 Task: Find connections with filter location Turku with filter topic #entrepreneursmindsetwith filter profile language French with filter current company Bank of Baroda with filter school Sheshadripuram Arts, Science & Commerce College, Sheshadripuram , Bangalore-20 with filter industry Insurance Agencies and Brokerages with filter service category Graphic Design with filter keywords title Sound Engineer
Action: Mouse moved to (263, 206)
Screenshot: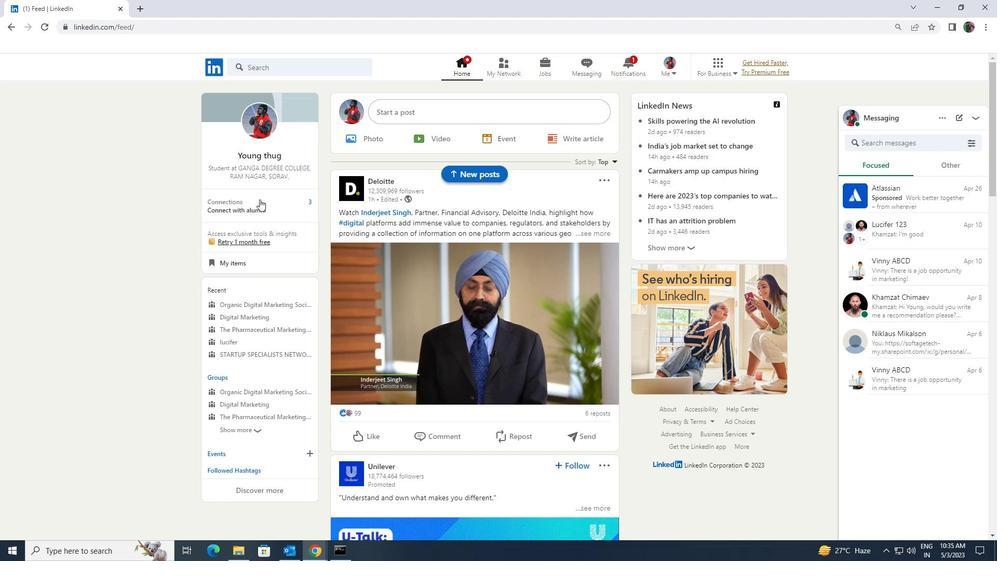 
Action: Mouse pressed left at (263, 206)
Screenshot: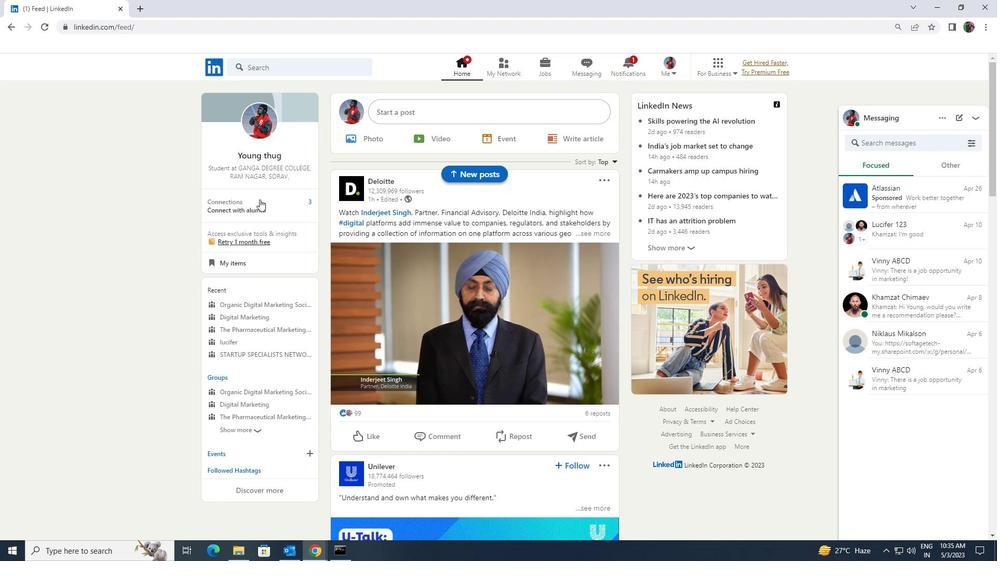 
Action: Mouse moved to (284, 120)
Screenshot: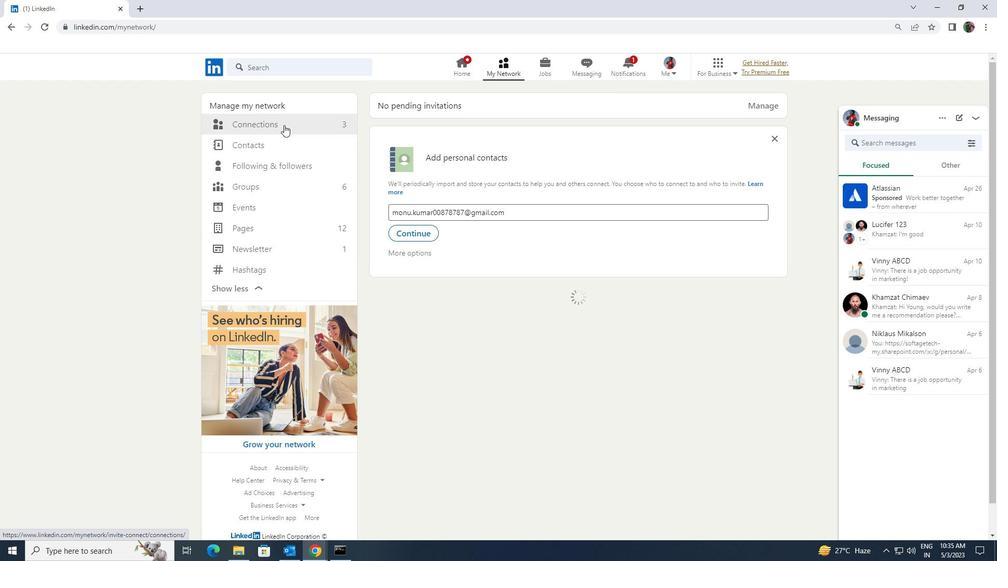 
Action: Mouse pressed left at (284, 120)
Screenshot: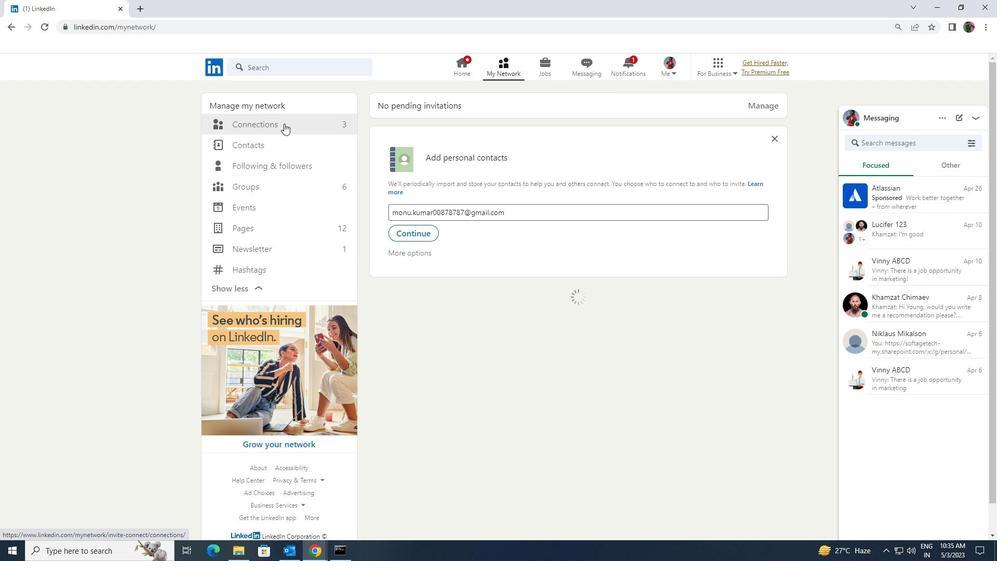 
Action: Mouse moved to (583, 126)
Screenshot: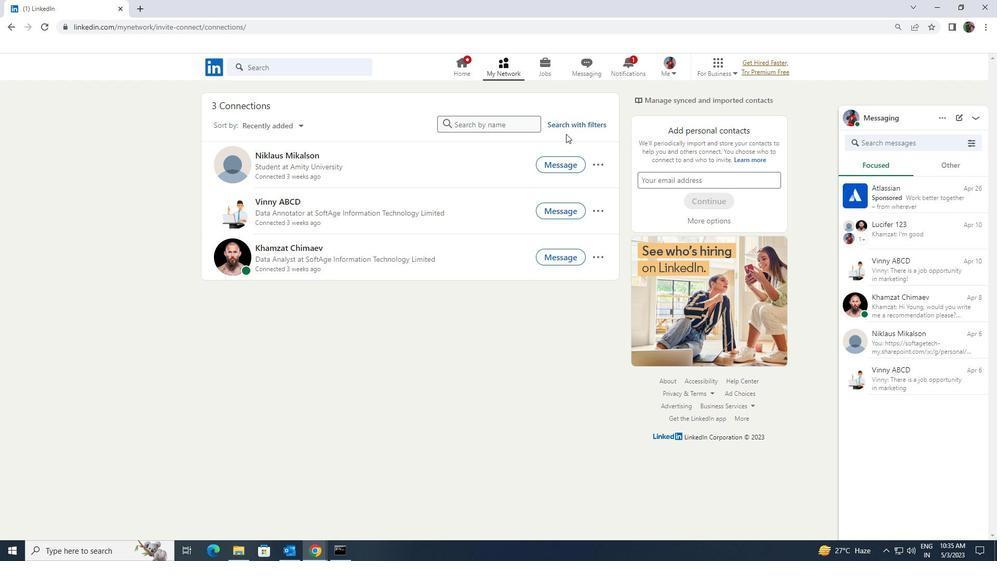 
Action: Mouse pressed left at (583, 126)
Screenshot: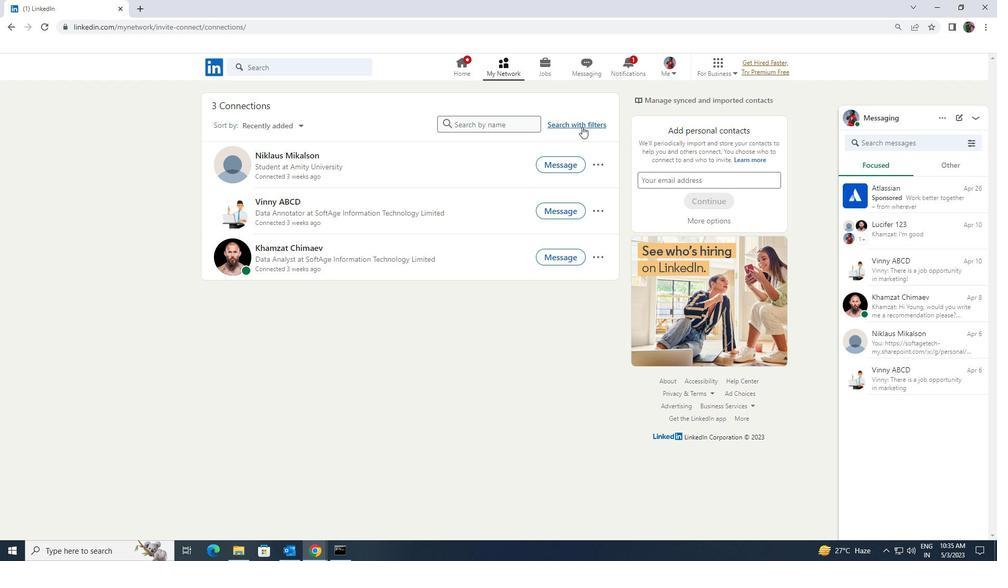 
Action: Mouse moved to (535, 95)
Screenshot: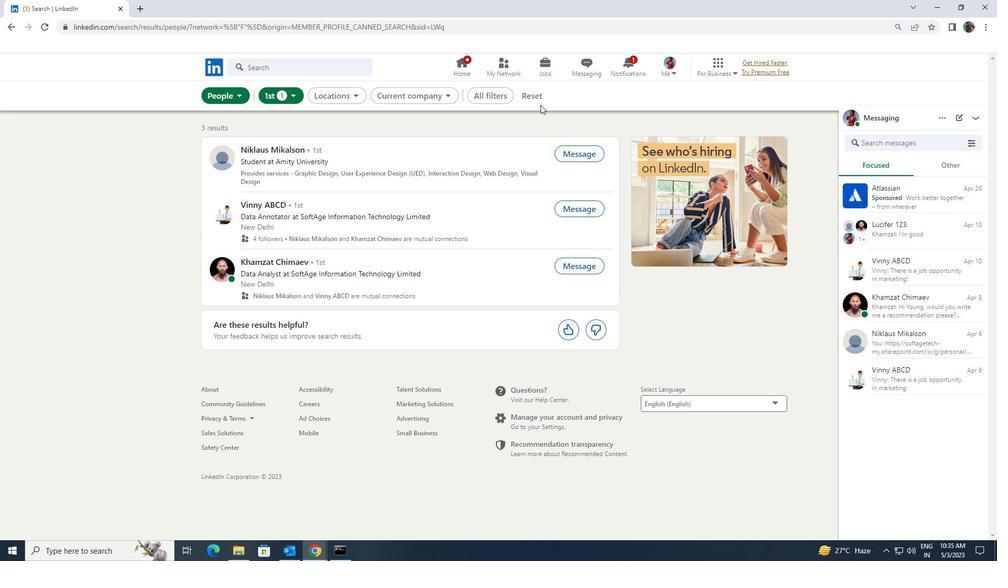 
Action: Mouse pressed left at (535, 95)
Screenshot: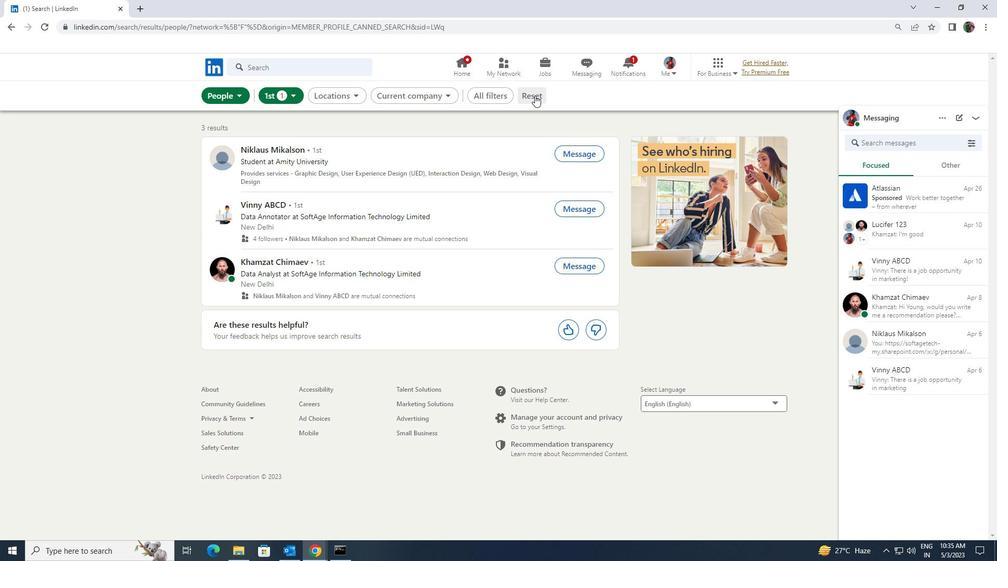 
Action: Mouse moved to (509, 98)
Screenshot: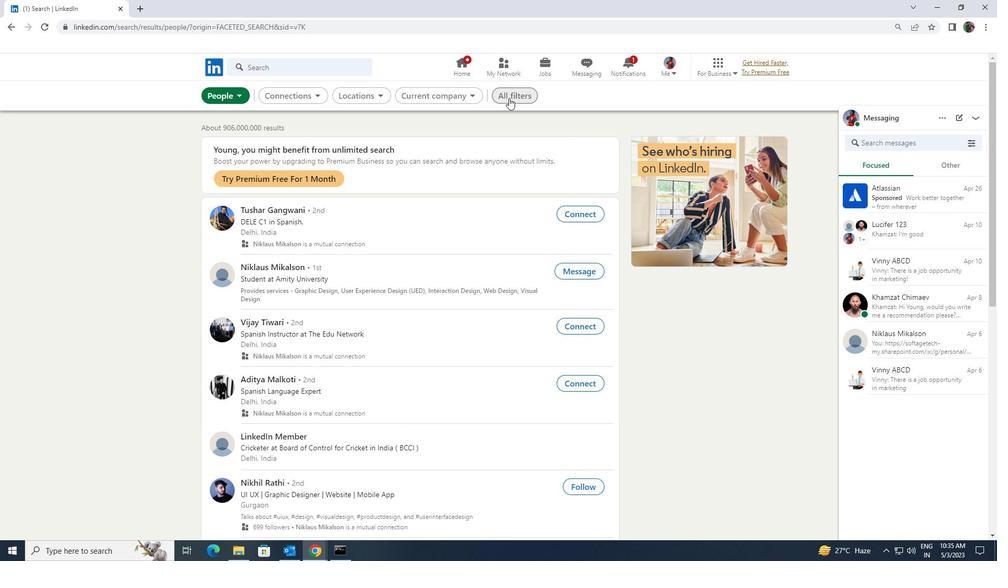 
Action: Mouse pressed left at (509, 98)
Screenshot: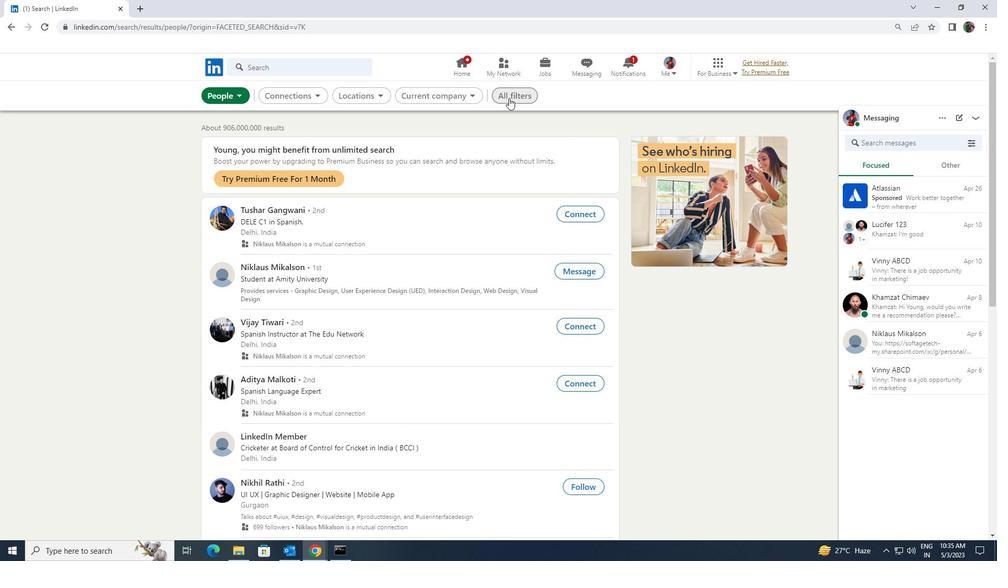 
Action: Mouse moved to (858, 402)
Screenshot: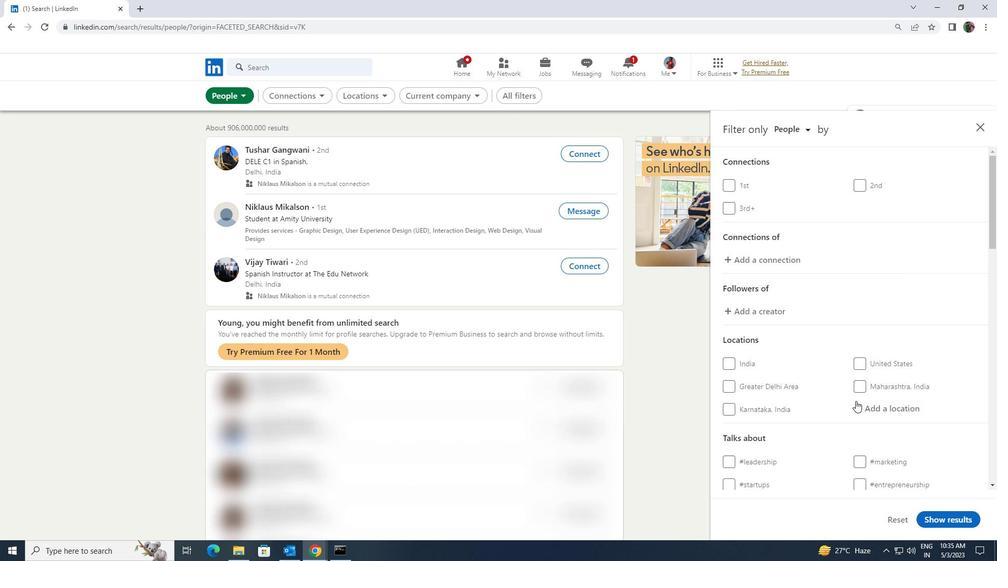 
Action: Mouse pressed left at (858, 402)
Screenshot: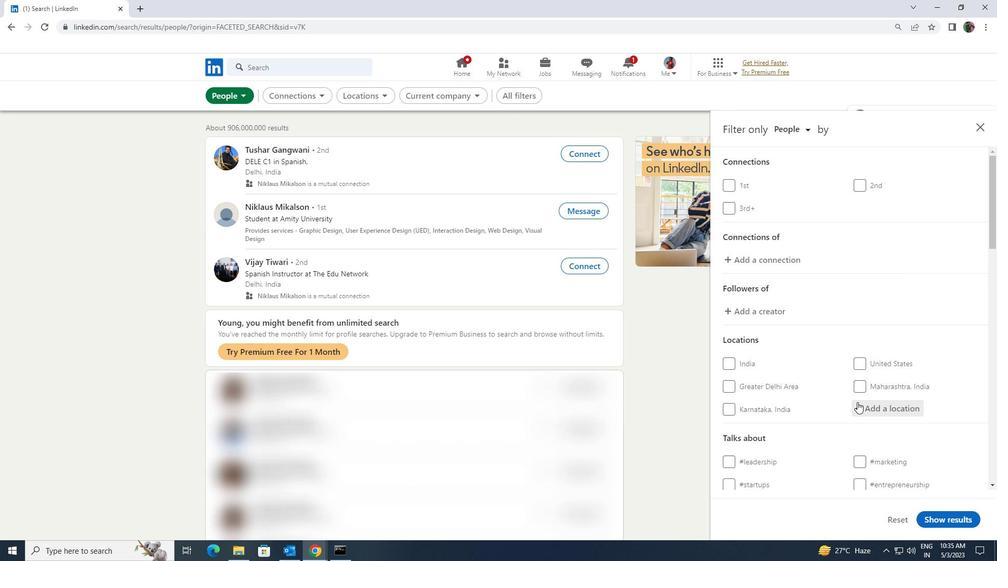 
Action: Key pressed <Key.shift>TURKU
Screenshot: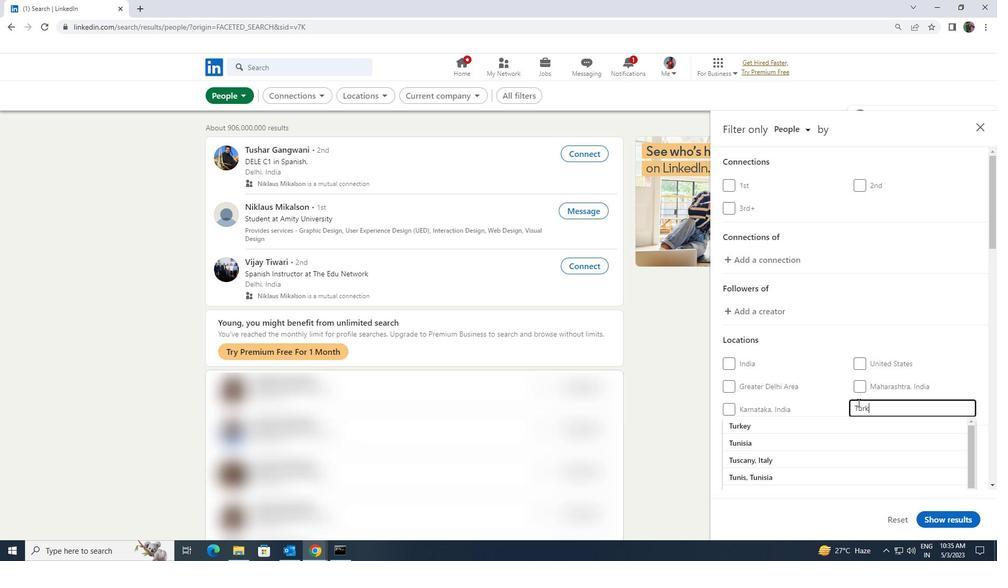 
Action: Mouse moved to (848, 425)
Screenshot: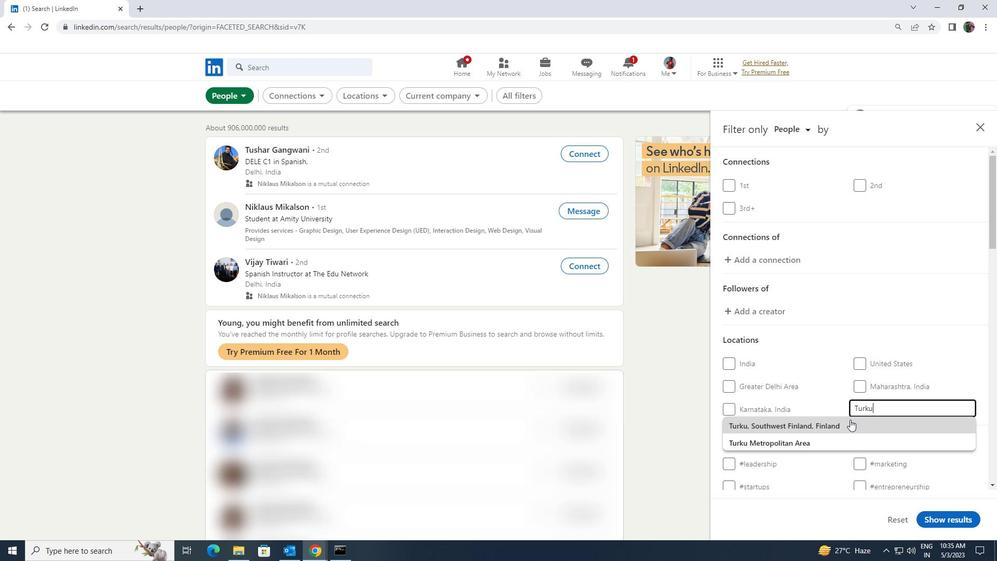 
Action: Mouse pressed left at (848, 425)
Screenshot: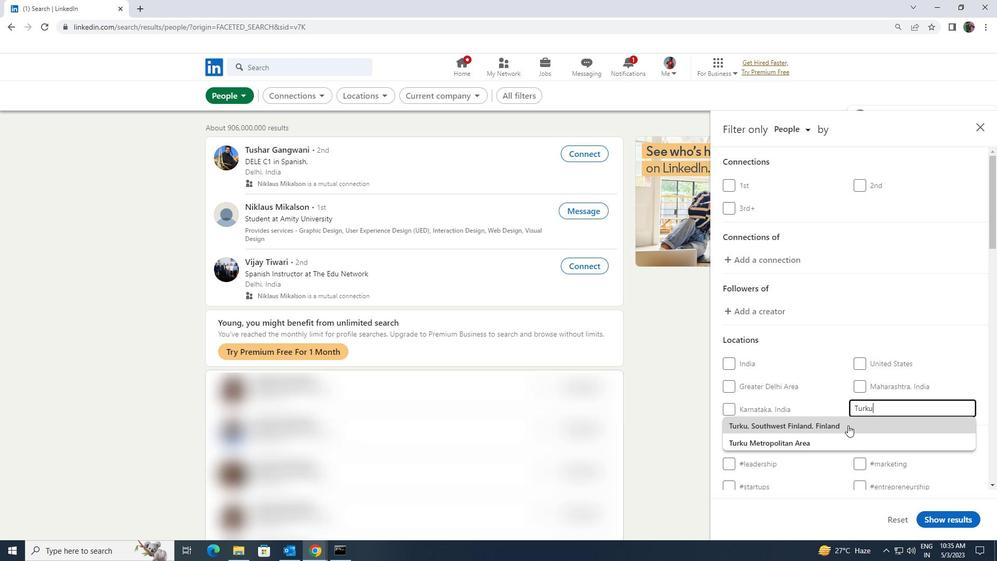
Action: Mouse scrolled (848, 425) with delta (0, 0)
Screenshot: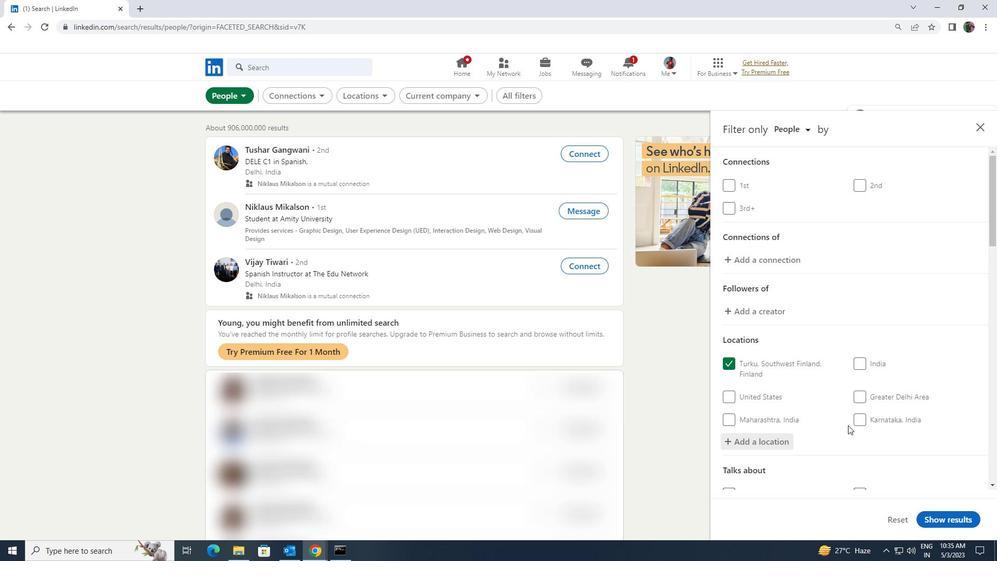 
Action: Mouse moved to (848, 426)
Screenshot: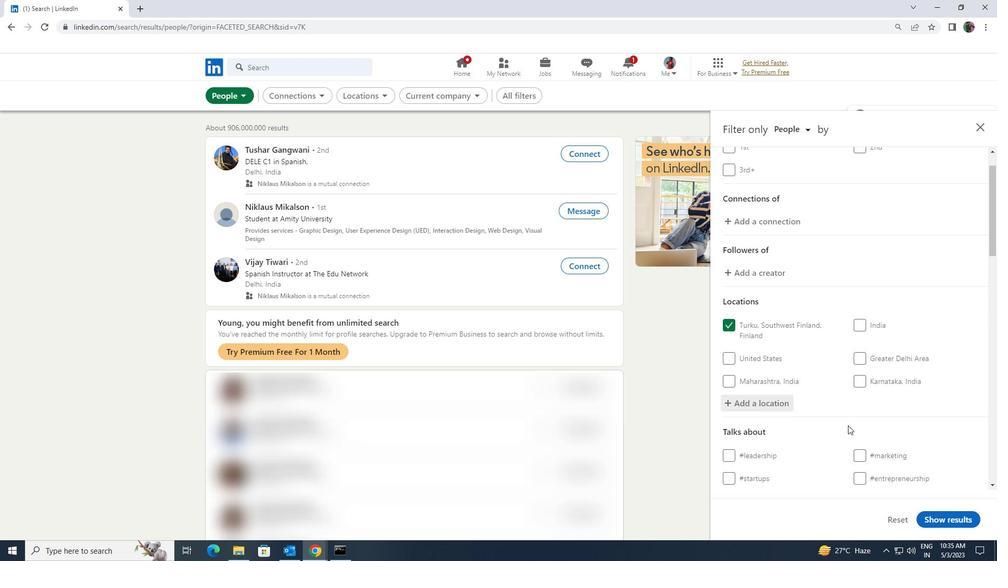 
Action: Mouse scrolled (848, 425) with delta (0, 0)
Screenshot: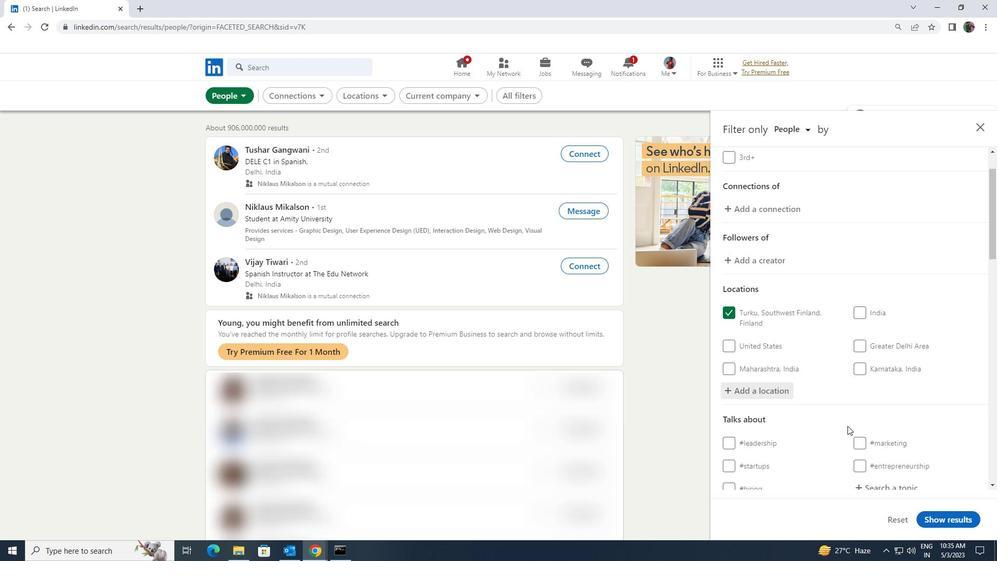 
Action: Mouse moved to (856, 431)
Screenshot: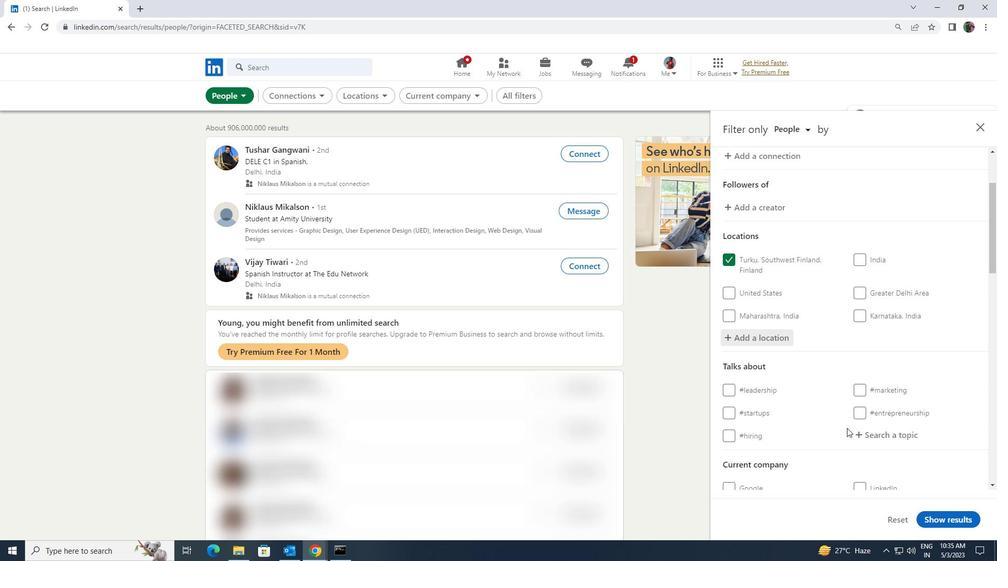 
Action: Mouse pressed left at (856, 431)
Screenshot: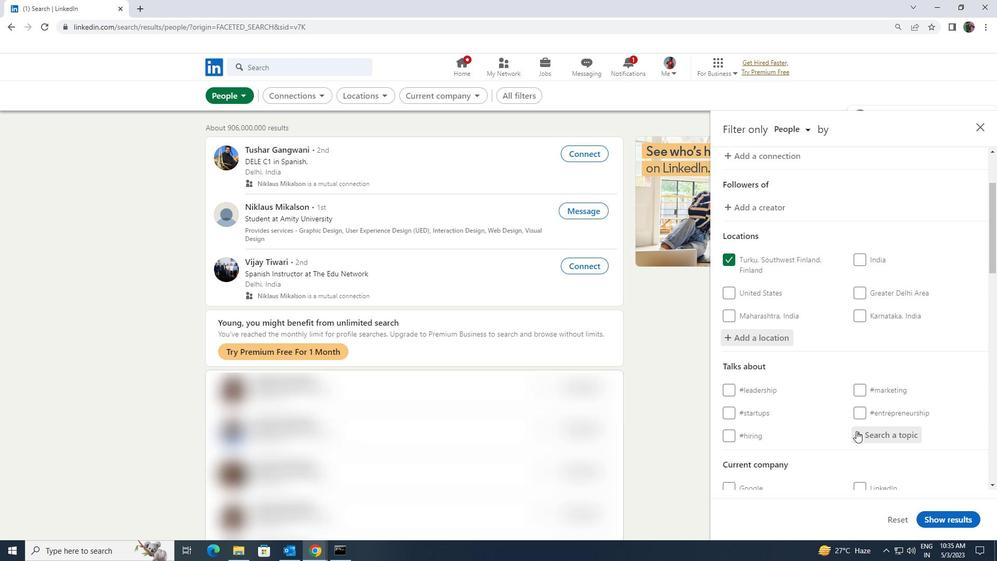 
Action: Mouse moved to (853, 434)
Screenshot: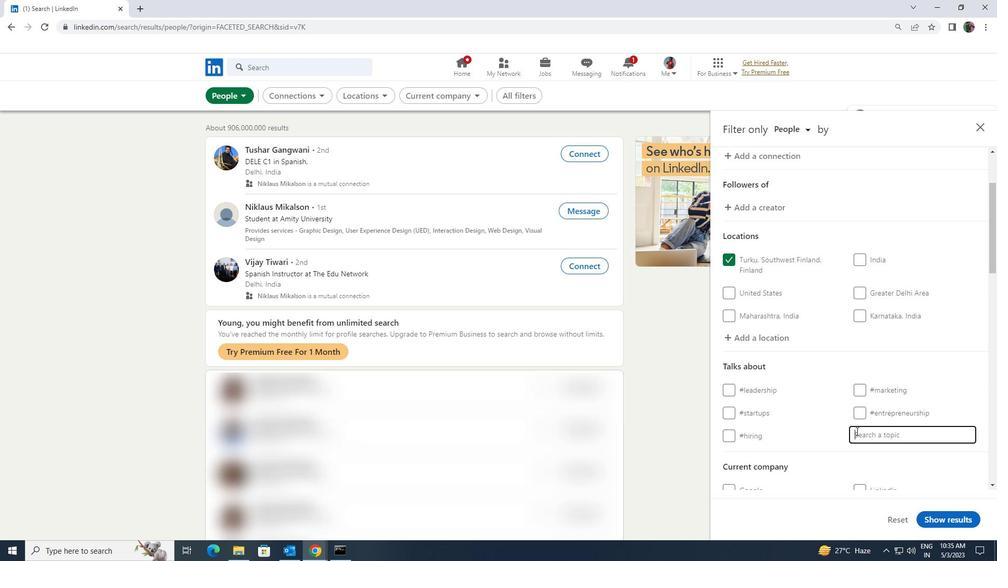 
Action: Key pressed <Key.shift><Key.shift><Key.shift><Key.shift><Key.shift><Key.shift><Key.shift><Key.shift><Key.shift><Key.shift><Key.shift><Key.shift><Key.shift><Key.shift><Key.shift>ENTERP
Screenshot: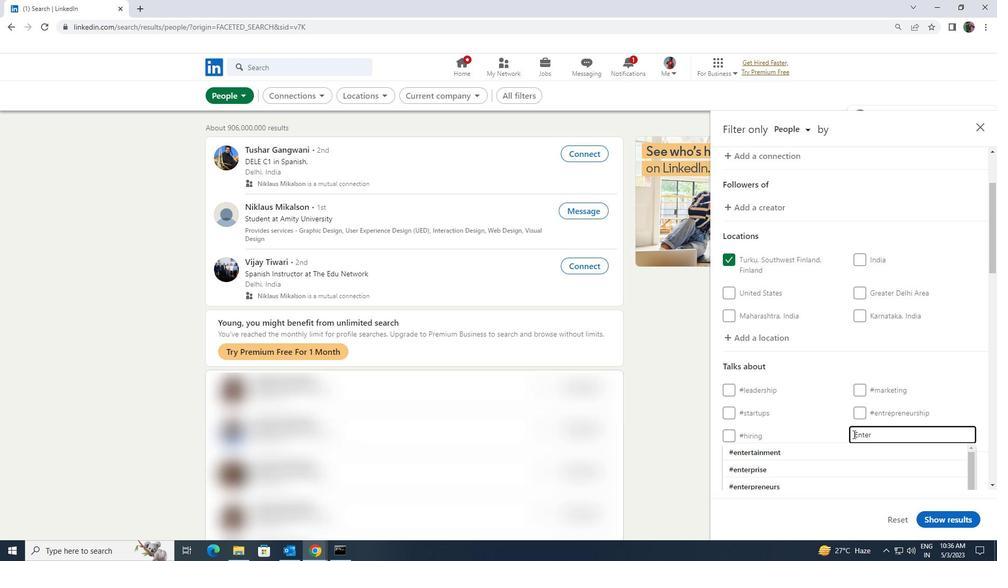 
Action: Mouse moved to (840, 464)
Screenshot: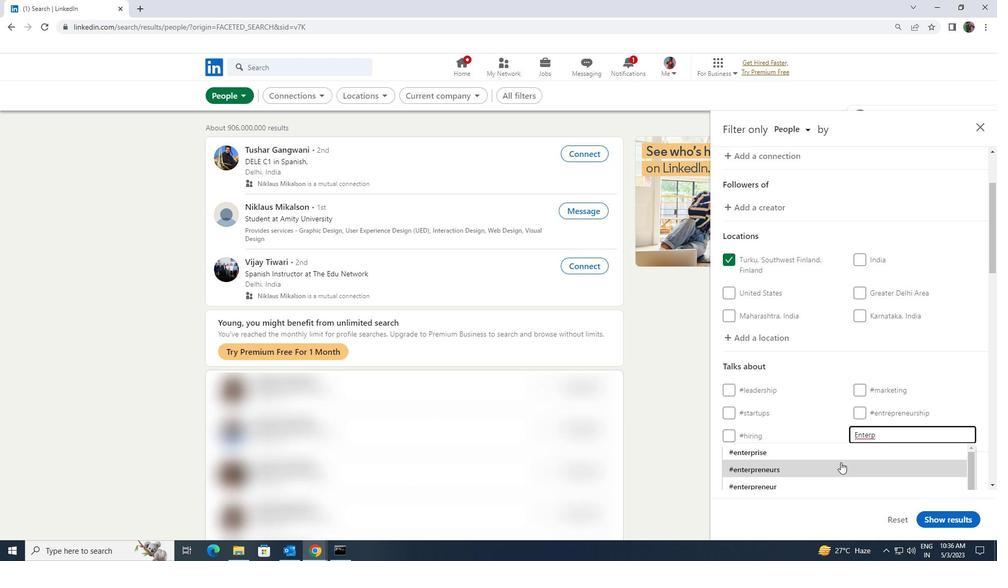 
Action: Mouse pressed left at (840, 464)
Screenshot: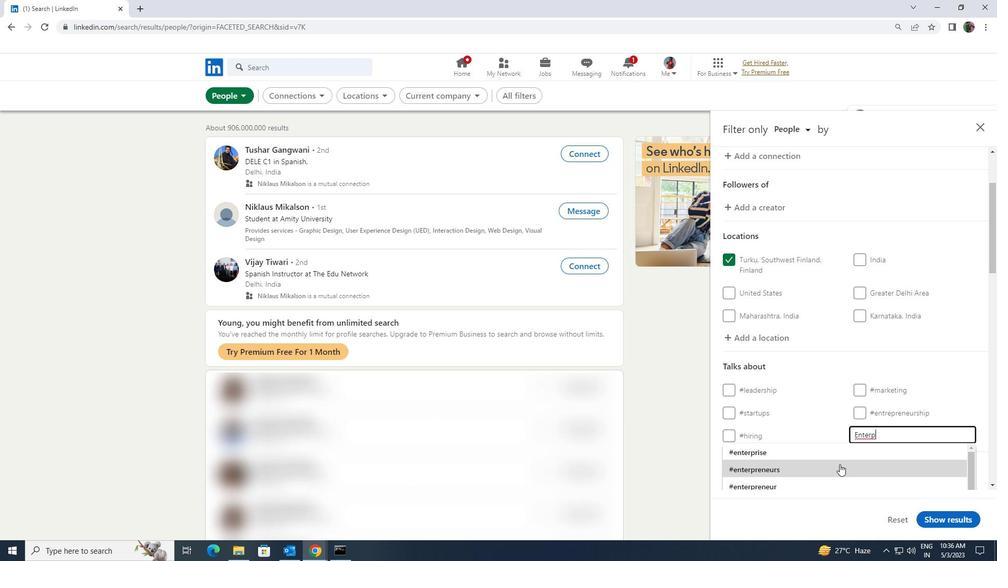 
Action: Mouse moved to (823, 475)
Screenshot: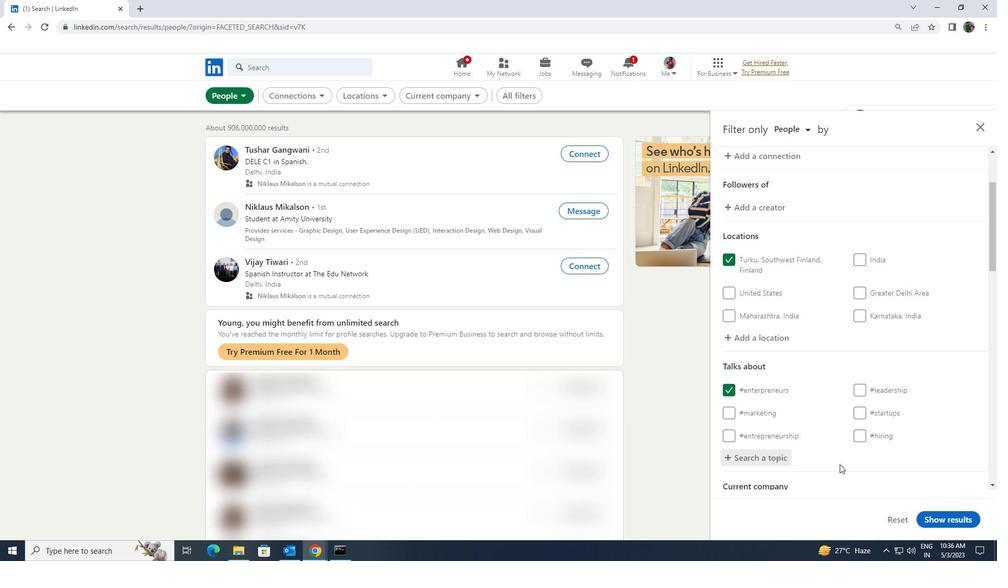 
Action: Mouse scrolled (823, 474) with delta (0, 0)
Screenshot: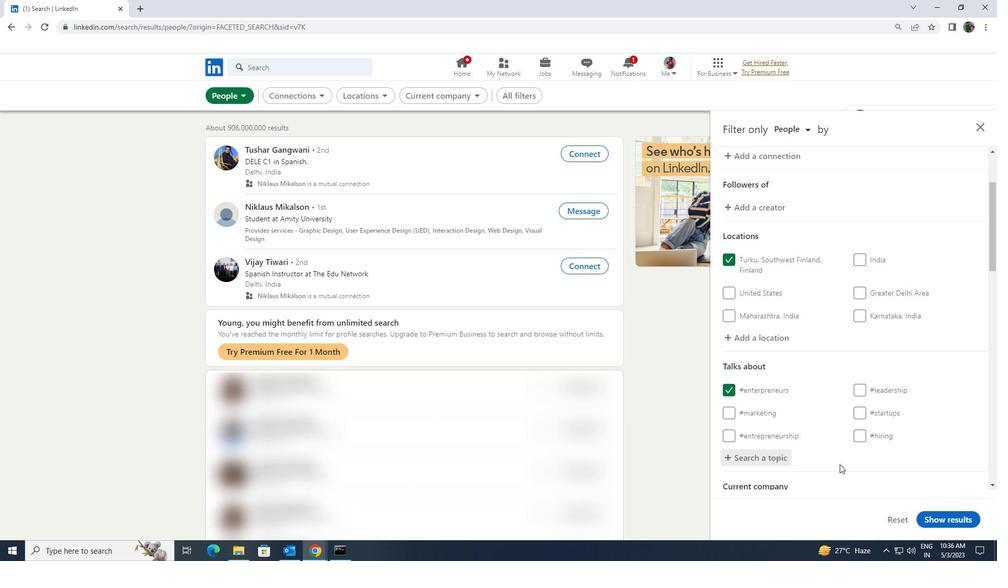 
Action: Mouse scrolled (823, 474) with delta (0, 0)
Screenshot: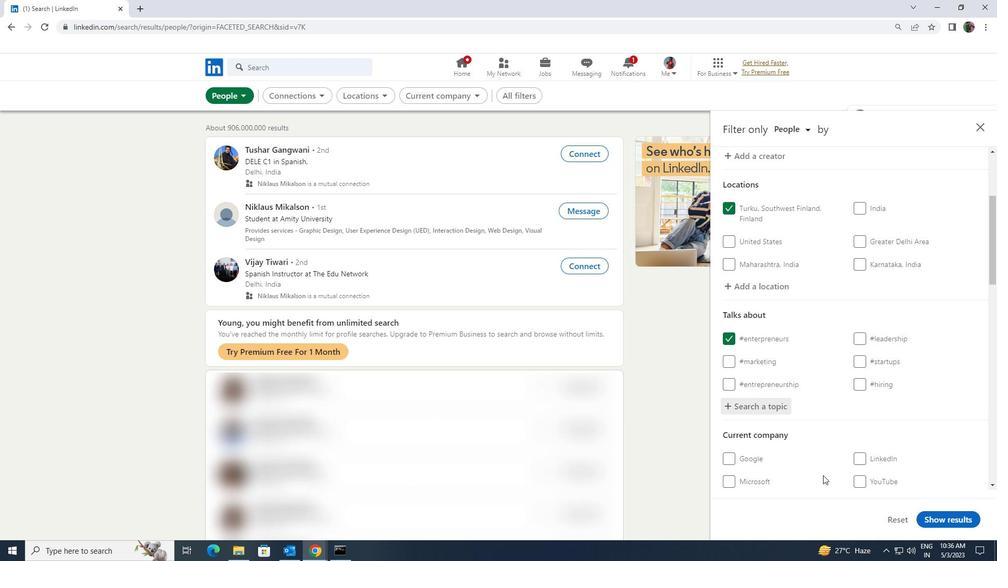 
Action: Mouse moved to (830, 471)
Screenshot: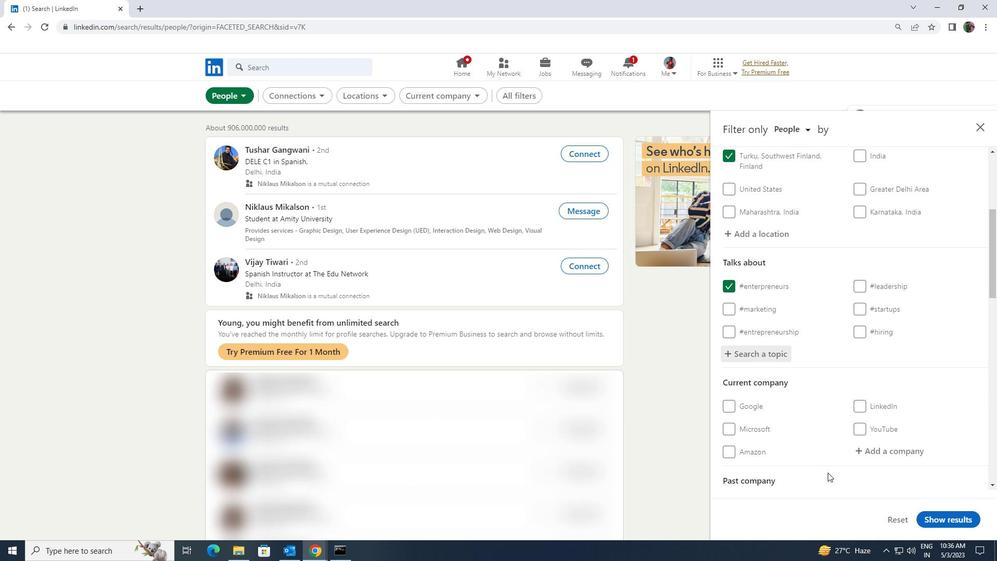 
Action: Mouse scrolled (830, 470) with delta (0, 0)
Screenshot: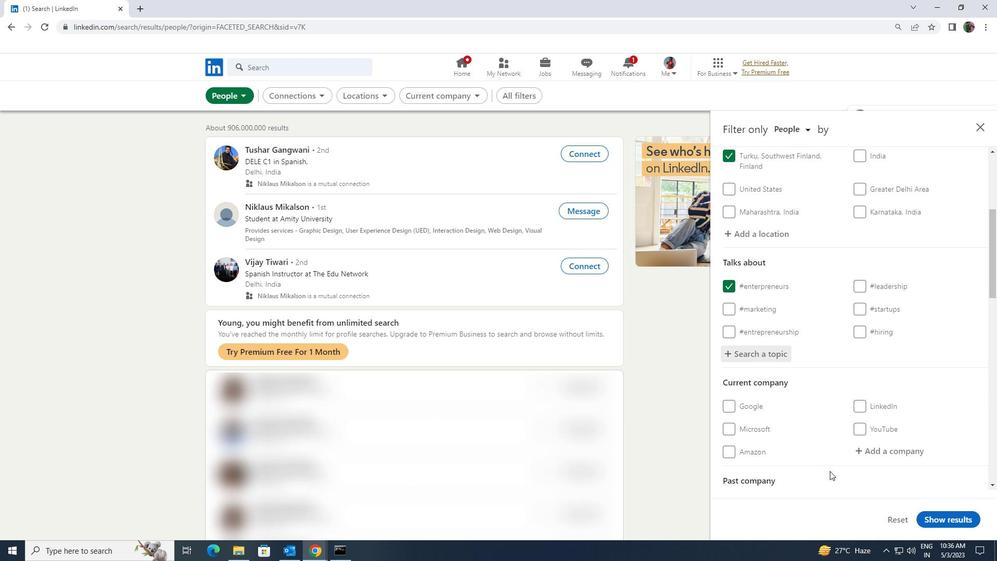 
Action: Mouse scrolled (830, 470) with delta (0, 0)
Screenshot: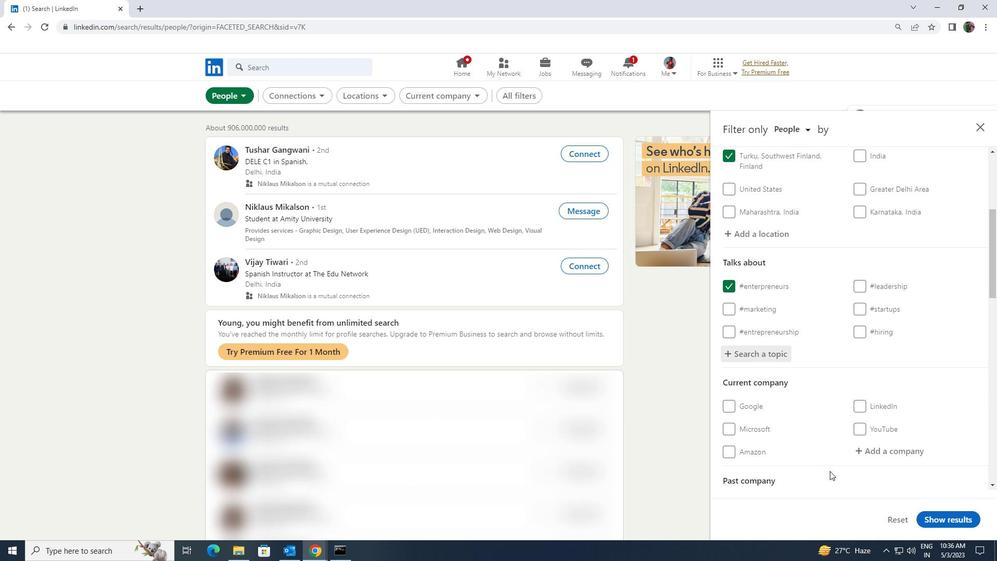 
Action: Mouse scrolled (830, 470) with delta (0, 0)
Screenshot: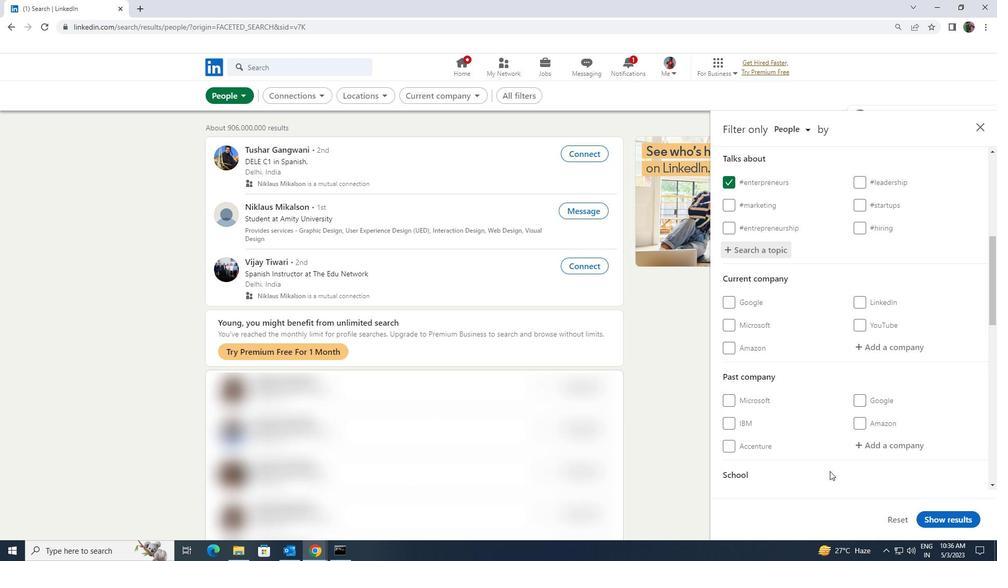 
Action: Mouse scrolled (830, 470) with delta (0, 0)
Screenshot: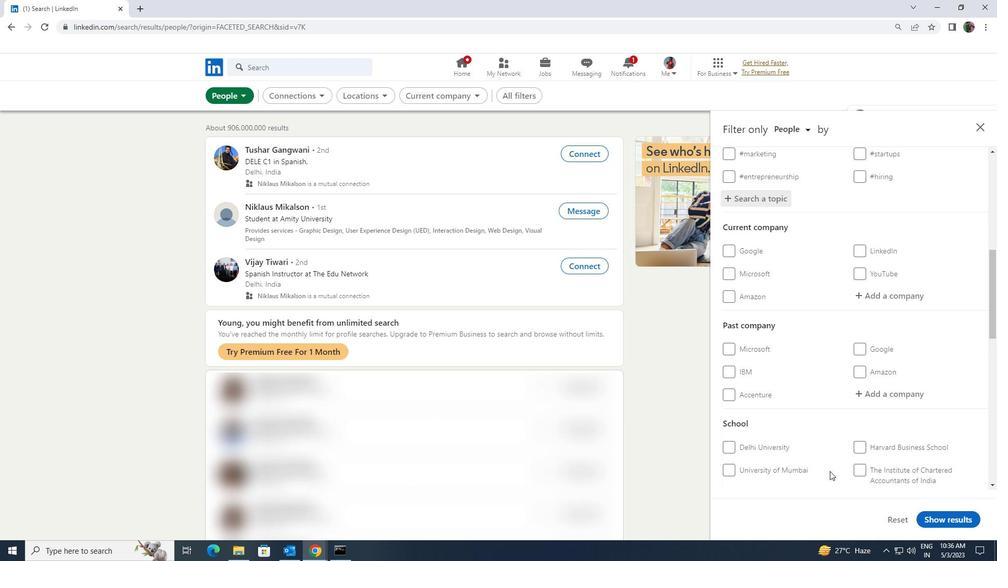 
Action: Mouse scrolled (830, 470) with delta (0, 0)
Screenshot: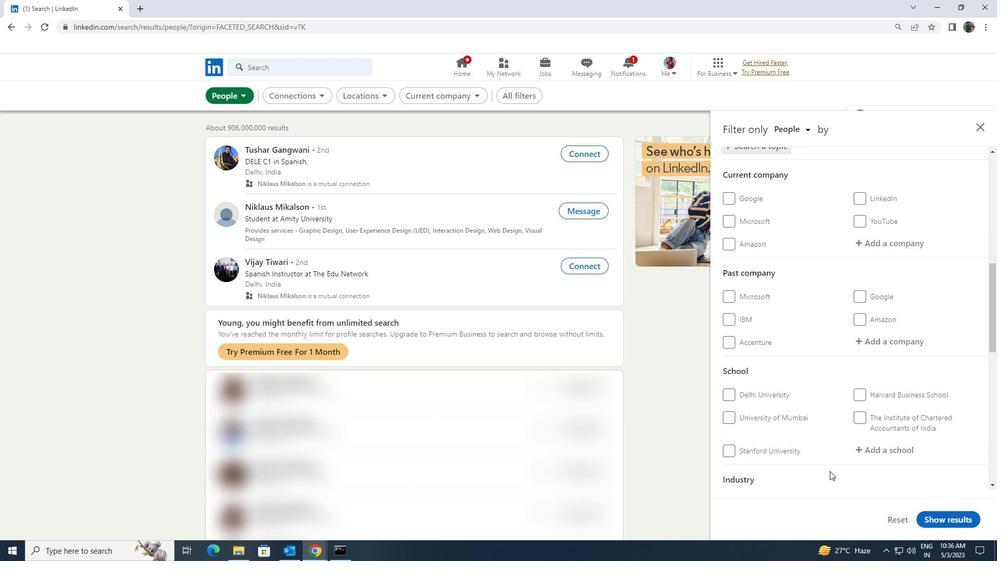 
Action: Mouse scrolled (830, 470) with delta (0, 0)
Screenshot: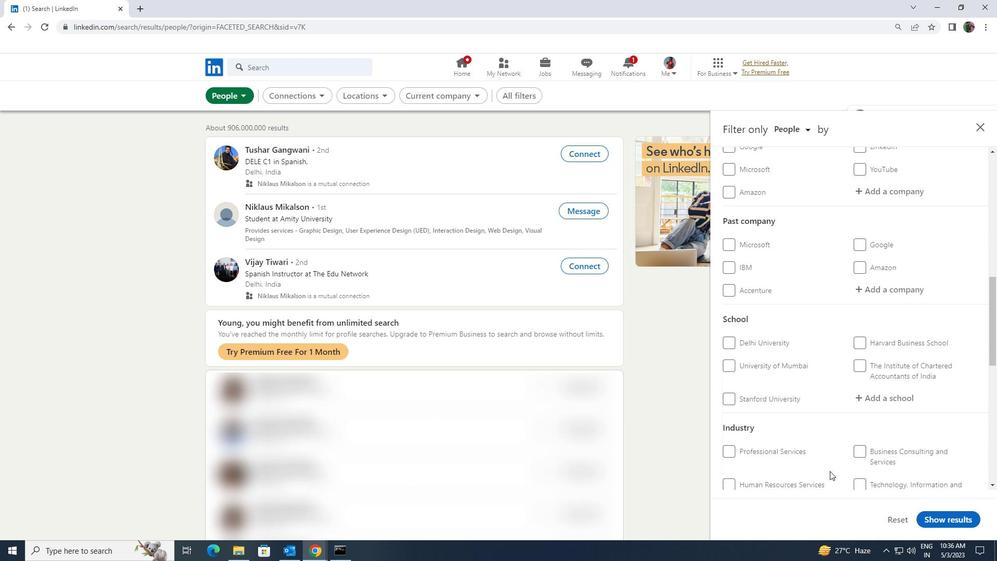 
Action: Mouse scrolled (830, 470) with delta (0, 0)
Screenshot: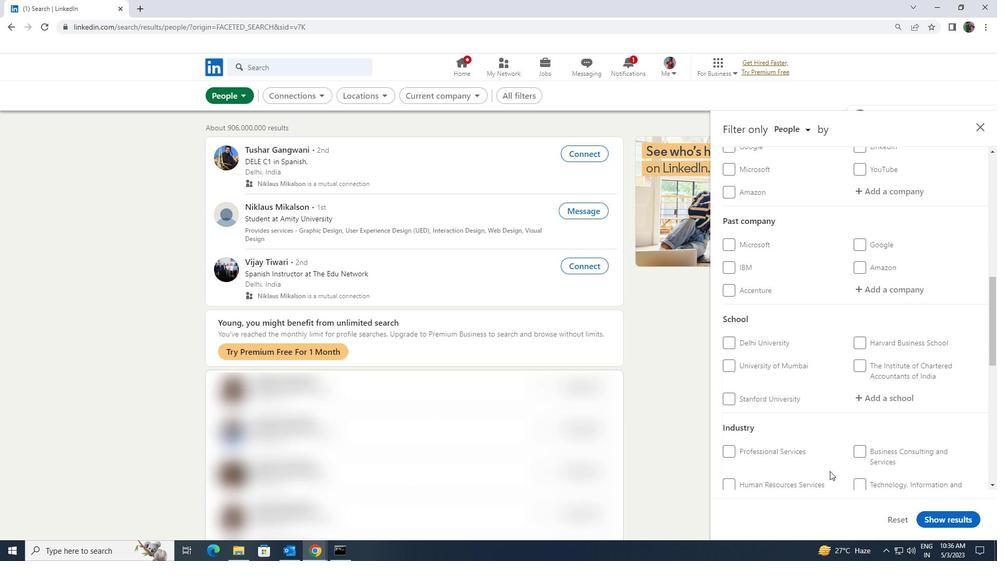 
Action: Mouse scrolled (830, 470) with delta (0, 0)
Screenshot: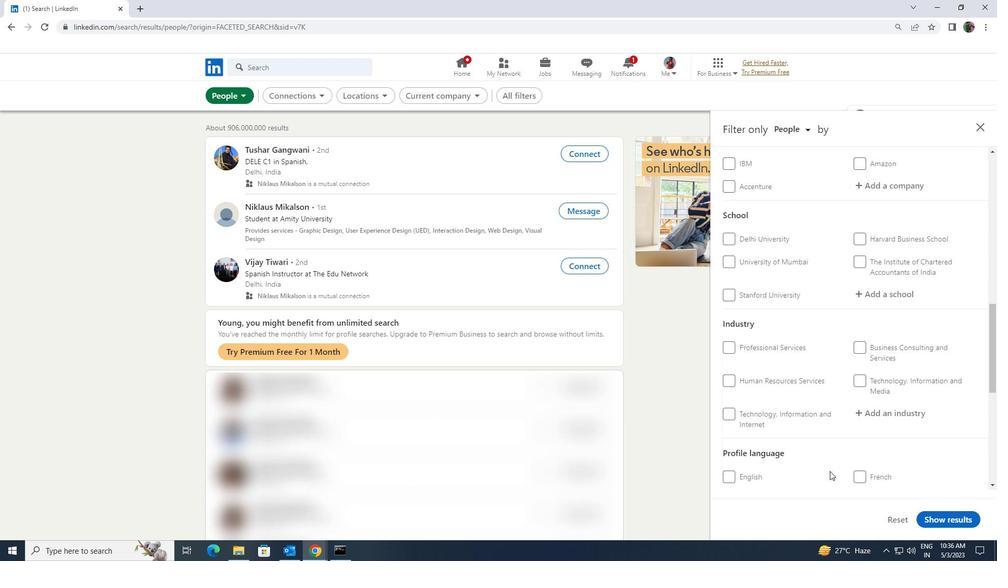 
Action: Mouse scrolled (830, 470) with delta (0, 0)
Screenshot: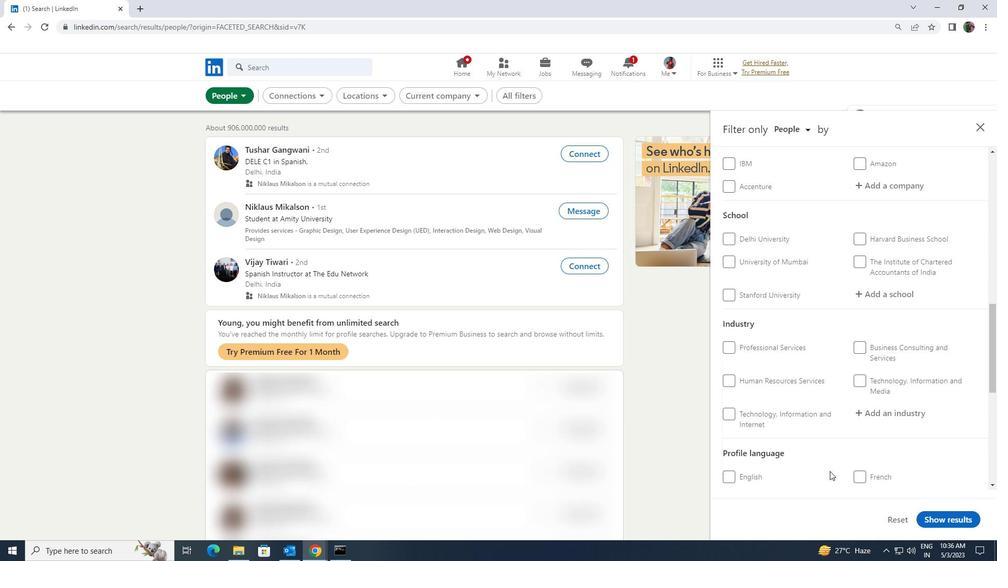 
Action: Mouse moved to (861, 378)
Screenshot: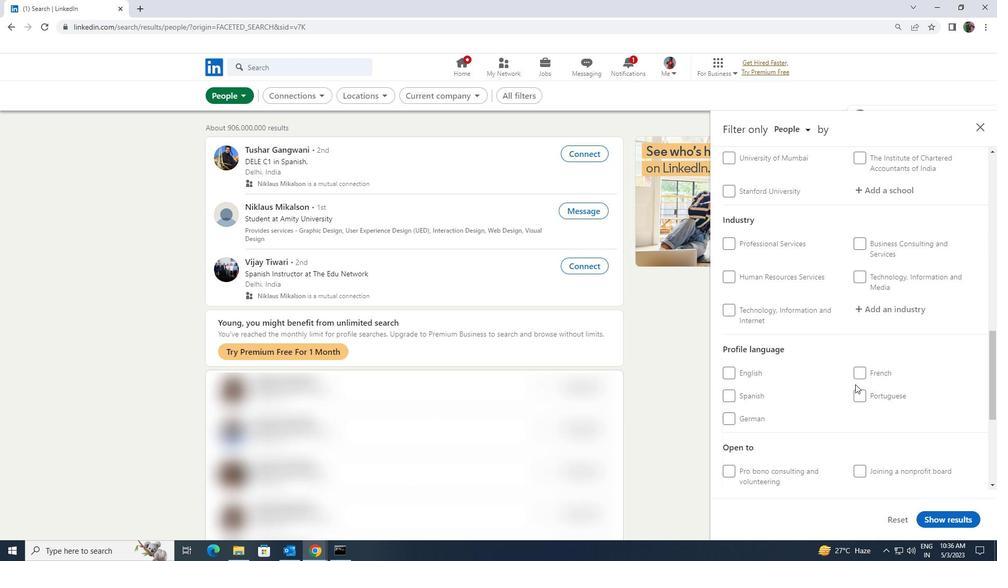 
Action: Mouse pressed left at (861, 378)
Screenshot: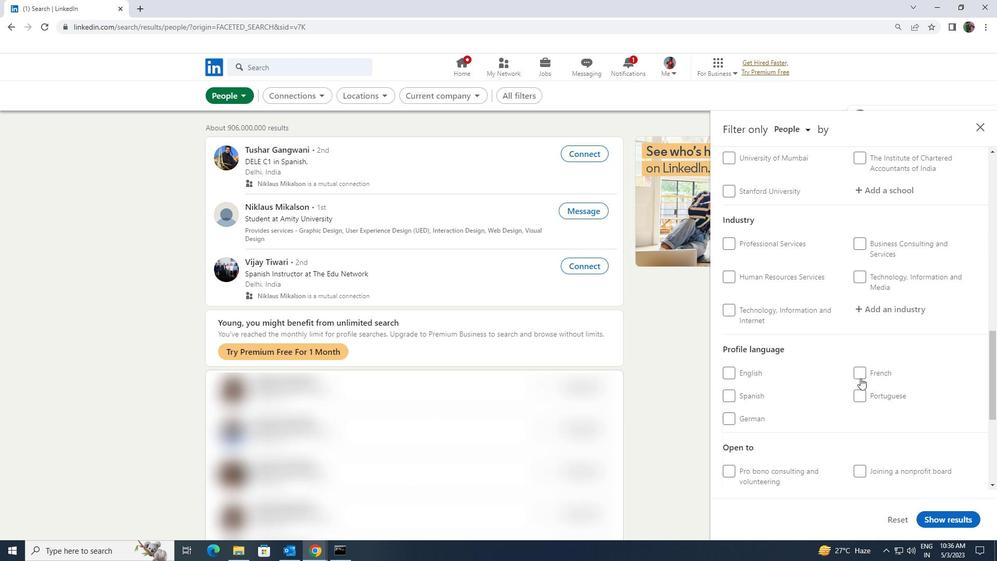 
Action: Mouse scrolled (861, 378) with delta (0, 0)
Screenshot: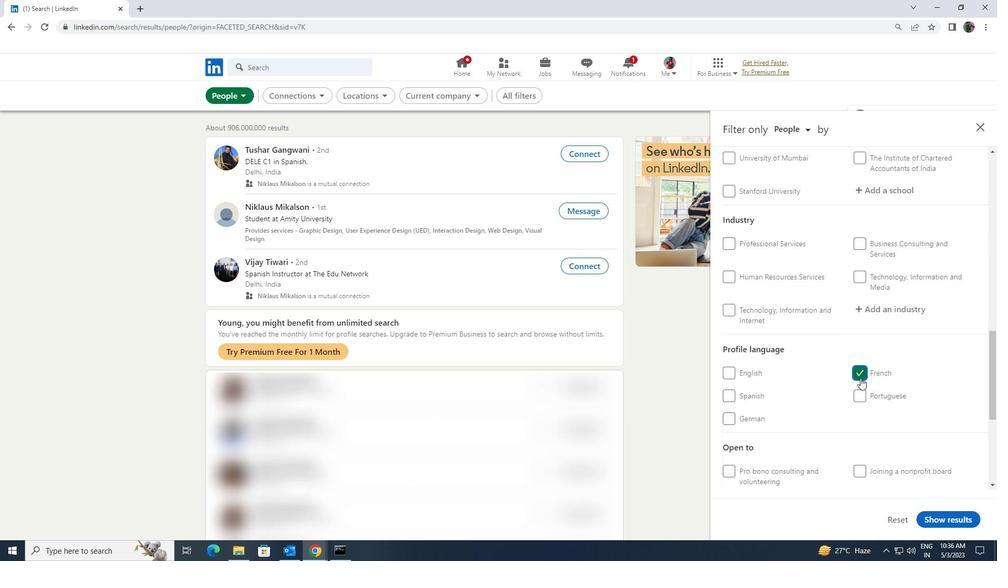 
Action: Mouse scrolled (861, 378) with delta (0, 0)
Screenshot: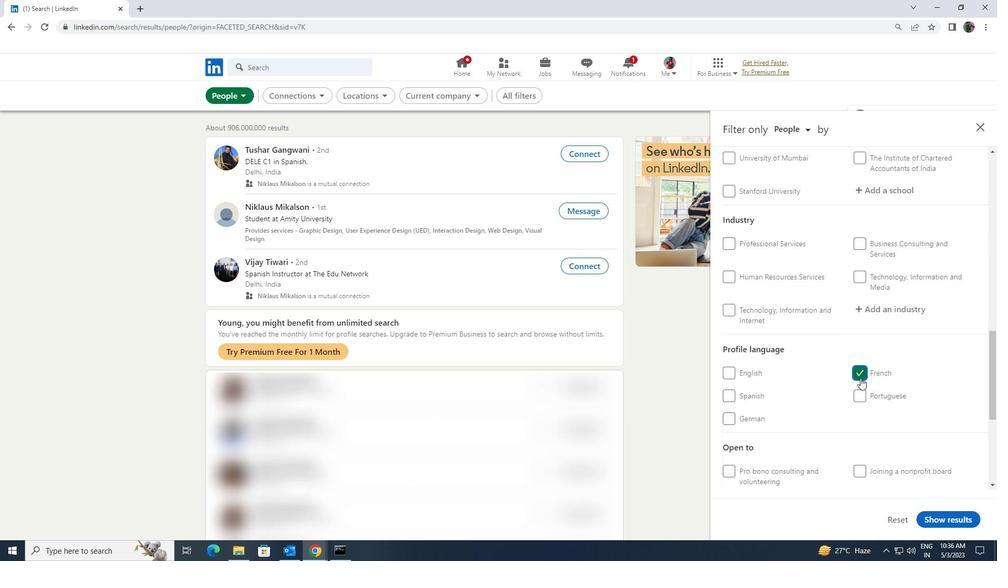 
Action: Mouse scrolled (861, 378) with delta (0, 0)
Screenshot: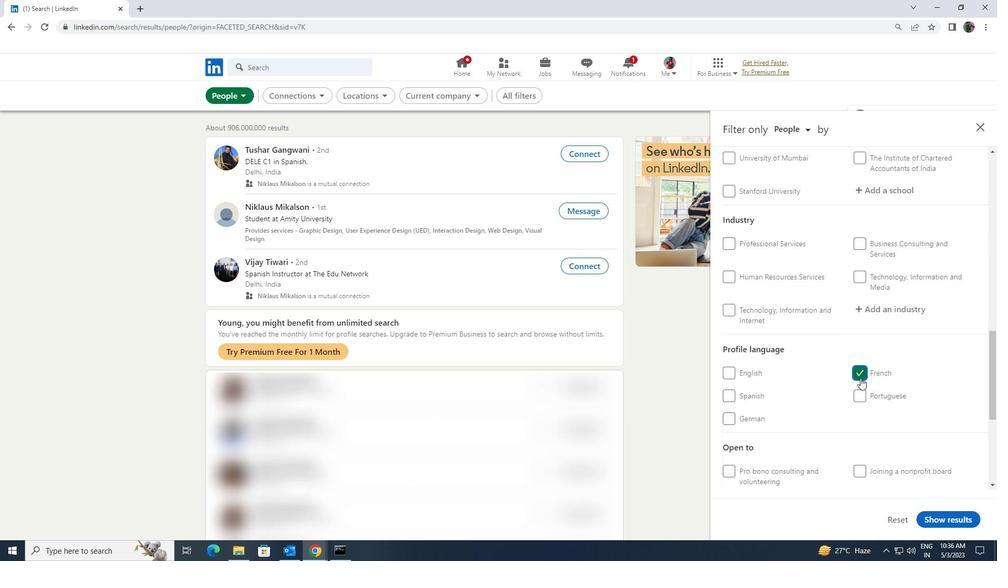 
Action: Mouse moved to (861, 379)
Screenshot: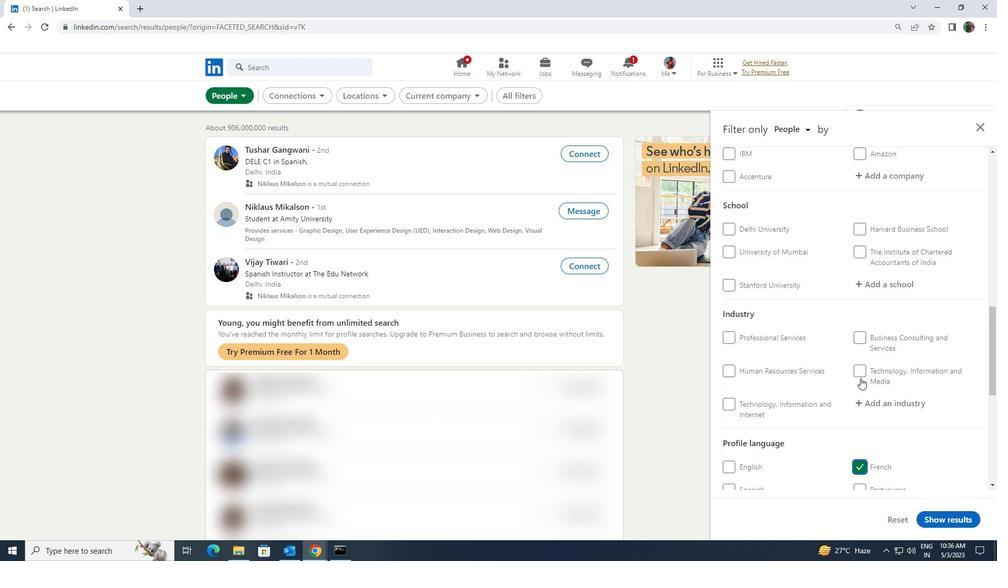 
Action: Mouse scrolled (861, 380) with delta (0, 0)
Screenshot: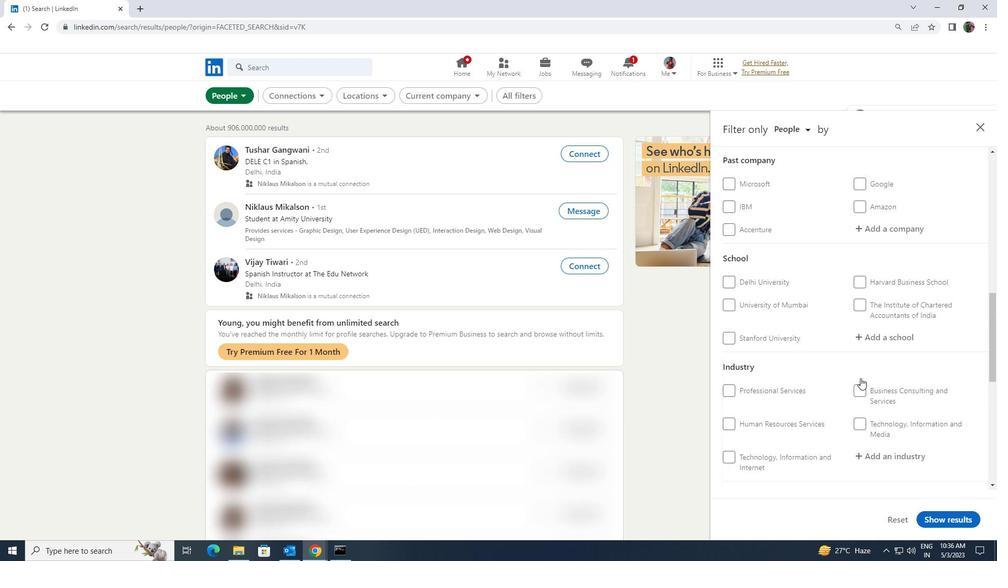 
Action: Mouse moved to (859, 381)
Screenshot: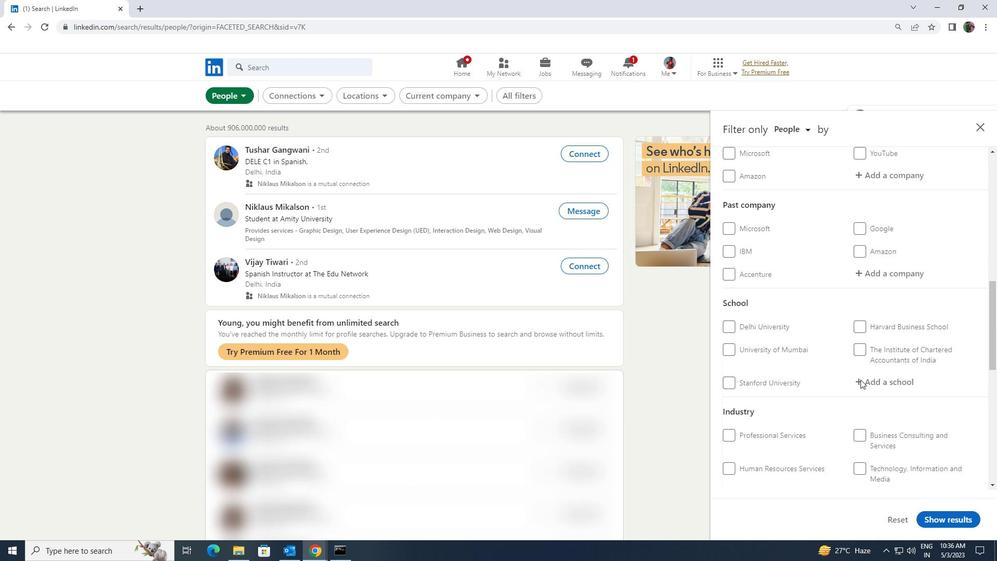 
Action: Mouse scrolled (859, 381) with delta (0, 0)
Screenshot: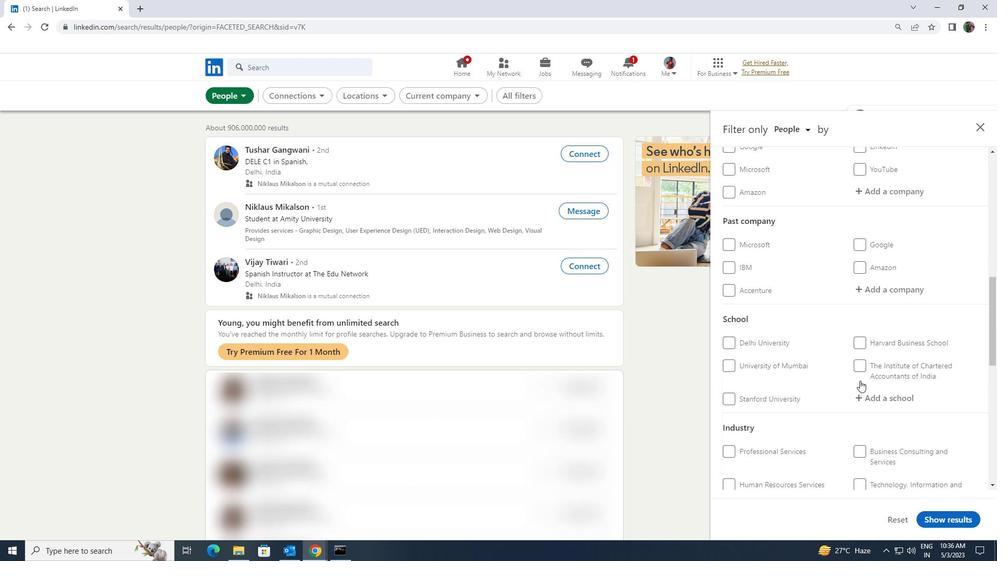 
Action: Mouse scrolled (859, 381) with delta (0, 0)
Screenshot: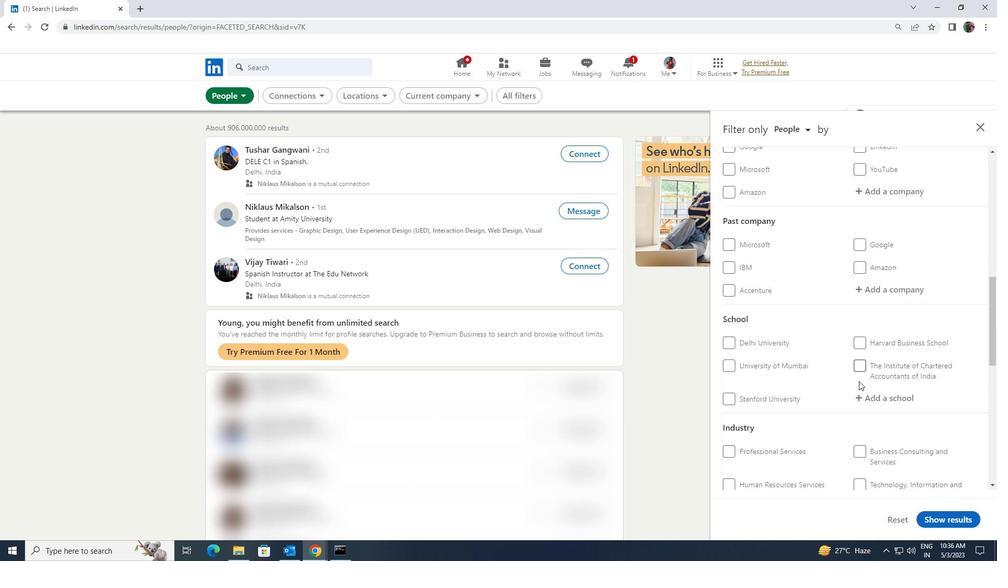 
Action: Mouse scrolled (859, 381) with delta (0, 0)
Screenshot: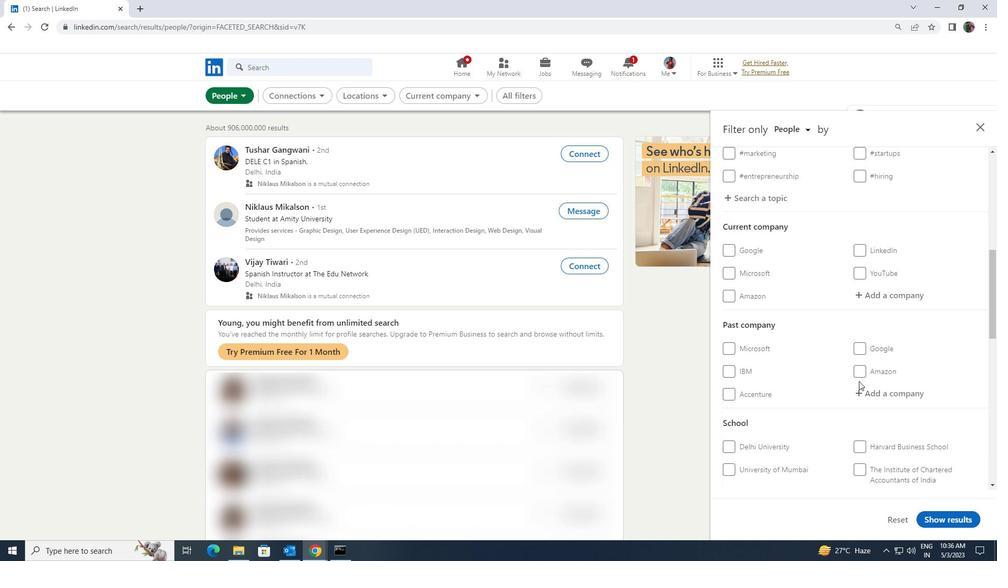 
Action: Mouse scrolled (859, 381) with delta (0, 0)
Screenshot: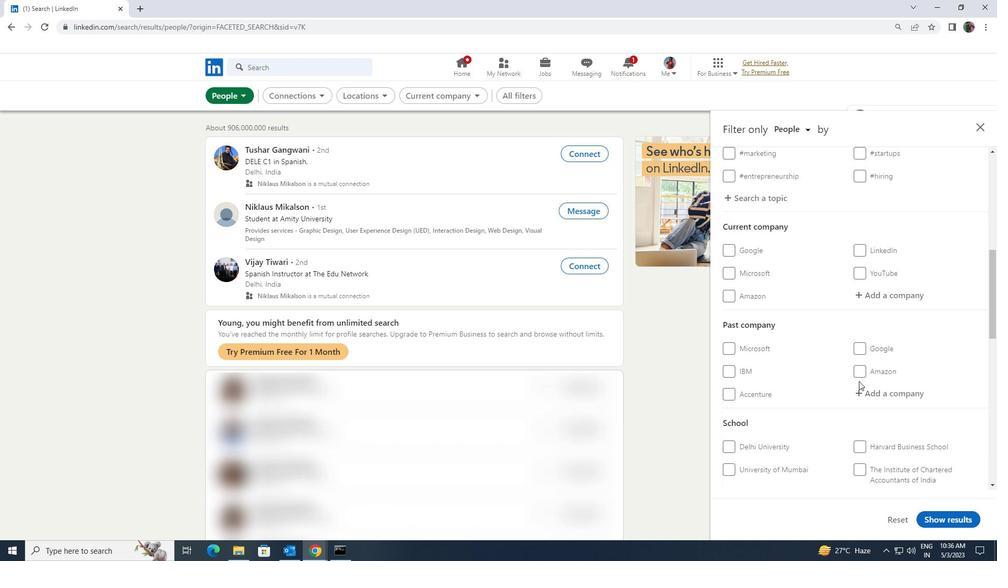 
Action: Mouse moved to (860, 397)
Screenshot: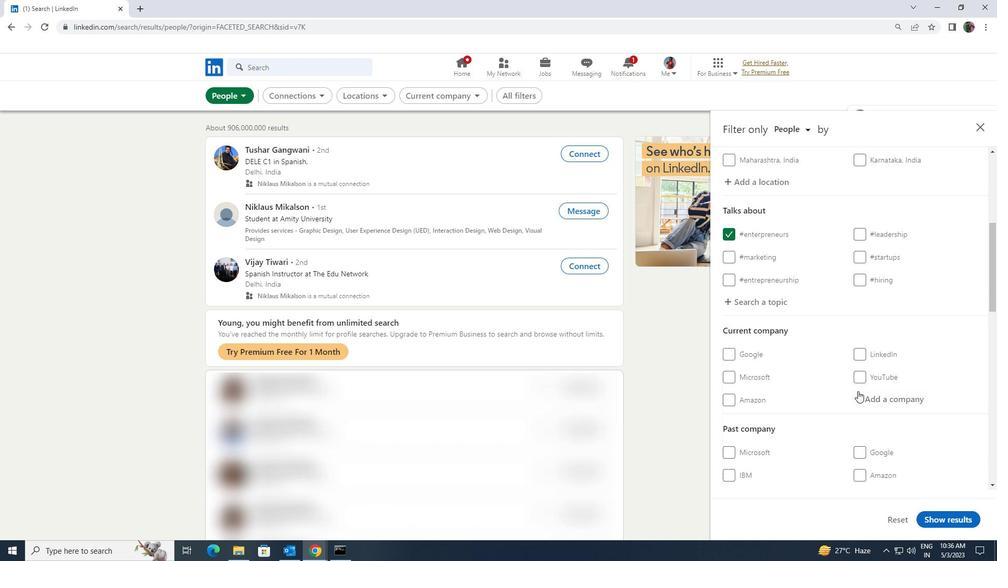 
Action: Mouse pressed left at (860, 397)
Screenshot: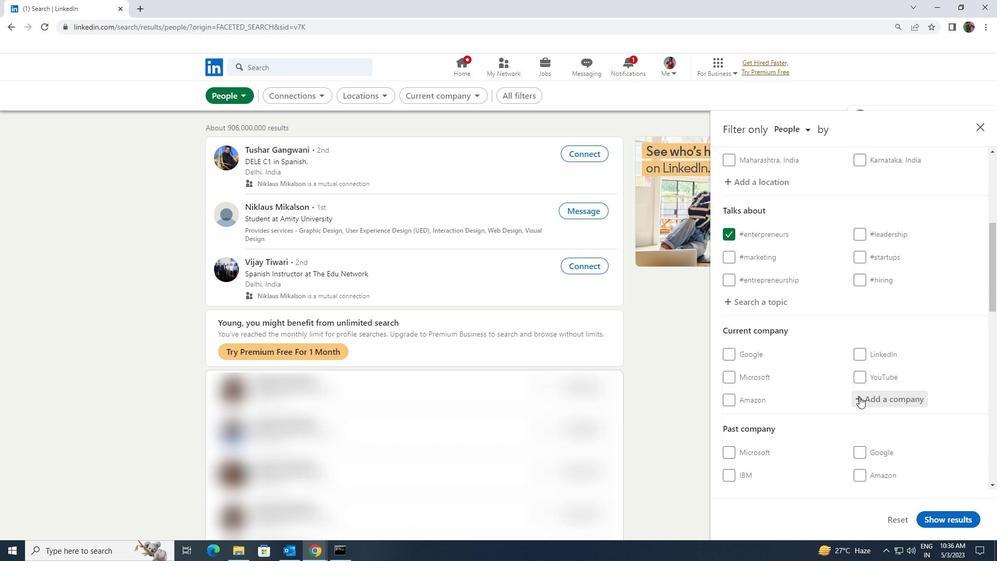 
Action: Key pressed <Key.shift><Key.shift><Key.shift><Key.shift><Key.shift><Key.shift><Key.shift><Key.shift><Key.shift><Key.shift><Key.shift><Key.shift><Key.shift><Key.shift><Key.shift><Key.shift><Key.shift>BANK<Key.space>OF<Key.space><Key.shift>B
Screenshot: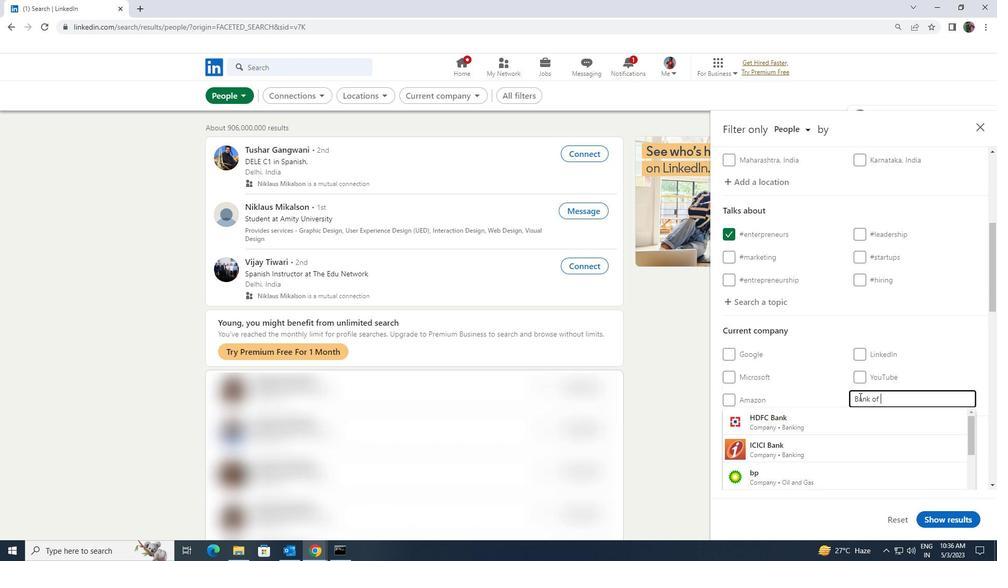 
Action: Mouse moved to (847, 442)
Screenshot: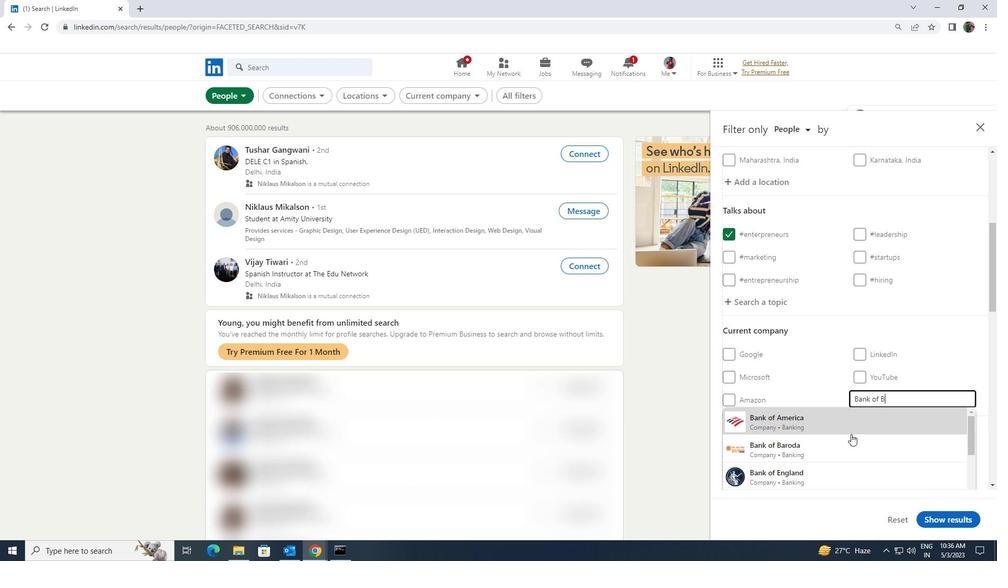 
Action: Mouse pressed left at (847, 442)
Screenshot: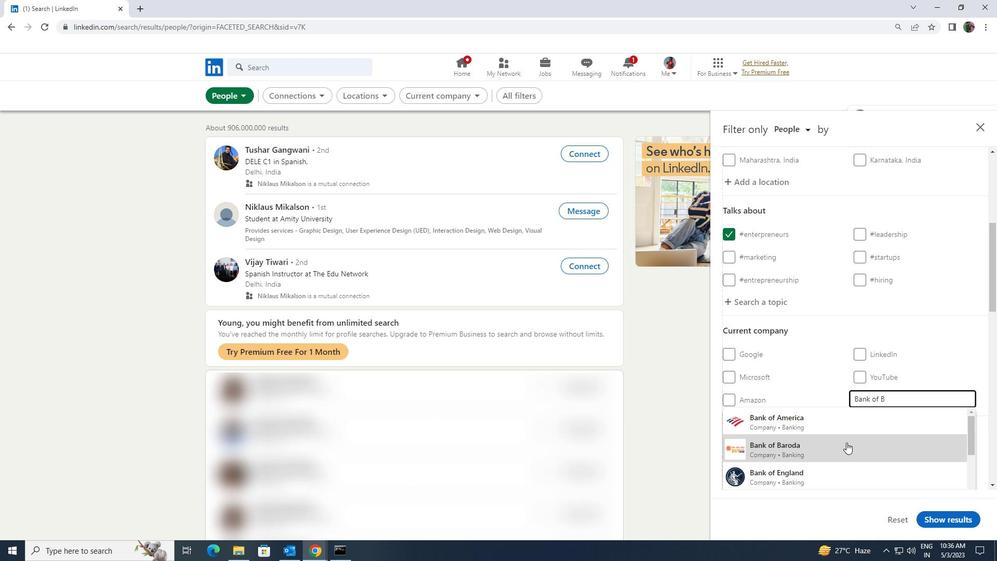 
Action: Mouse scrolled (847, 442) with delta (0, 0)
Screenshot: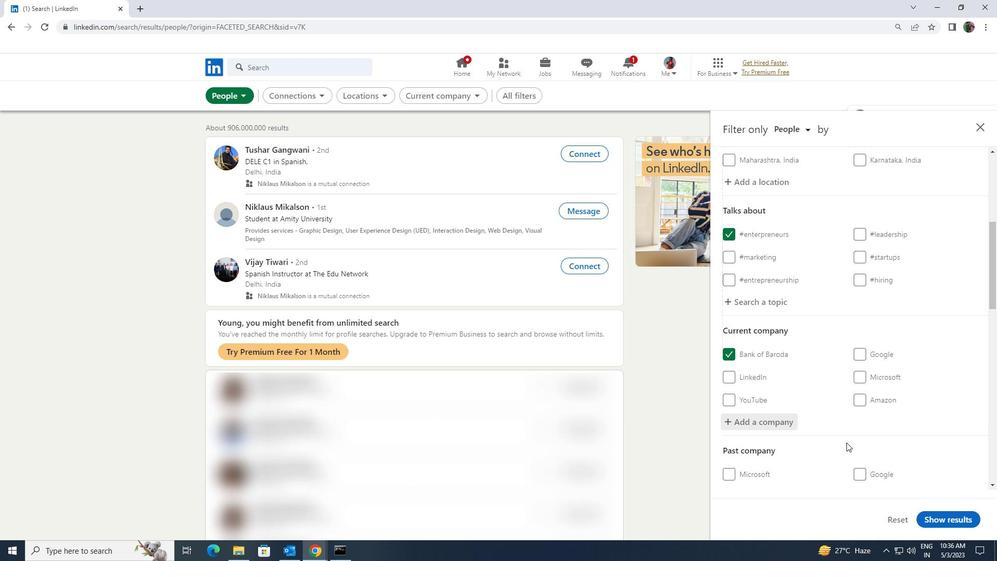 
Action: Mouse scrolled (847, 442) with delta (0, 0)
Screenshot: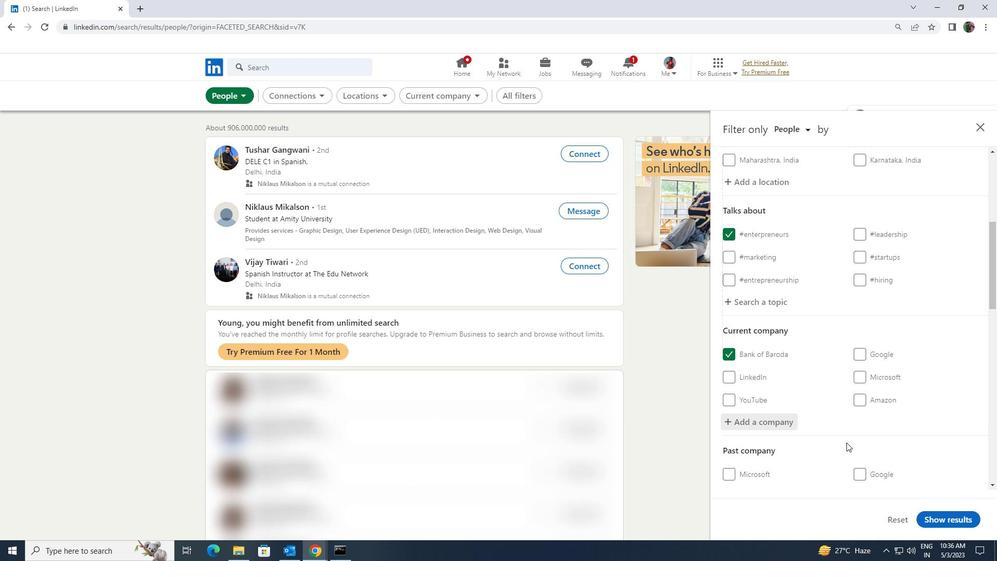 
Action: Mouse moved to (845, 443)
Screenshot: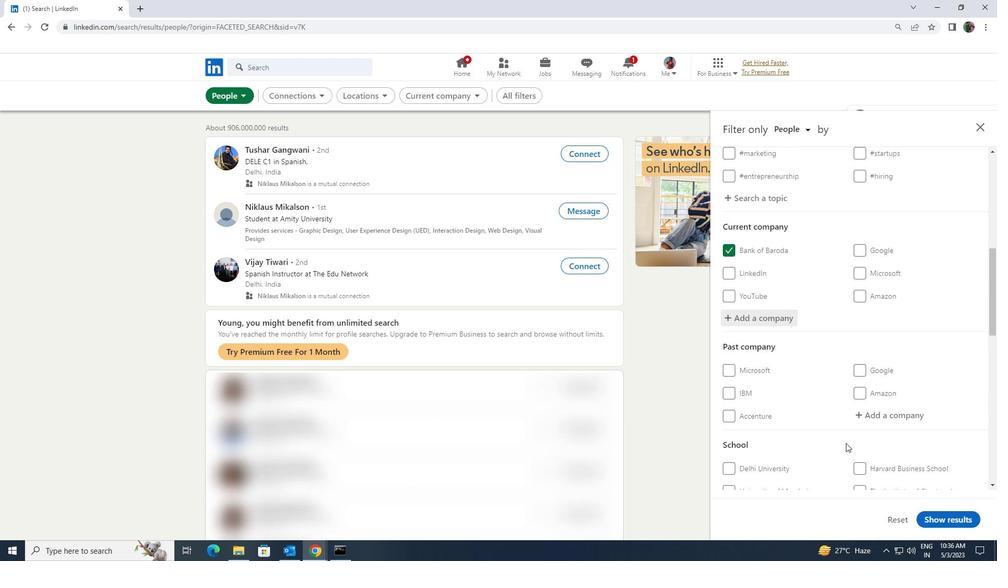
Action: Mouse scrolled (845, 443) with delta (0, 0)
Screenshot: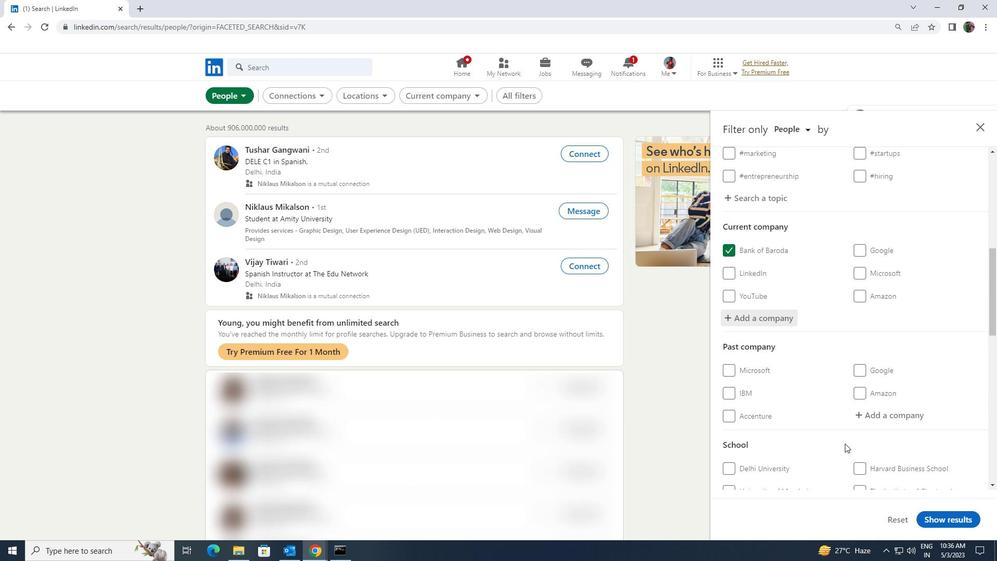
Action: Mouse scrolled (845, 443) with delta (0, 0)
Screenshot: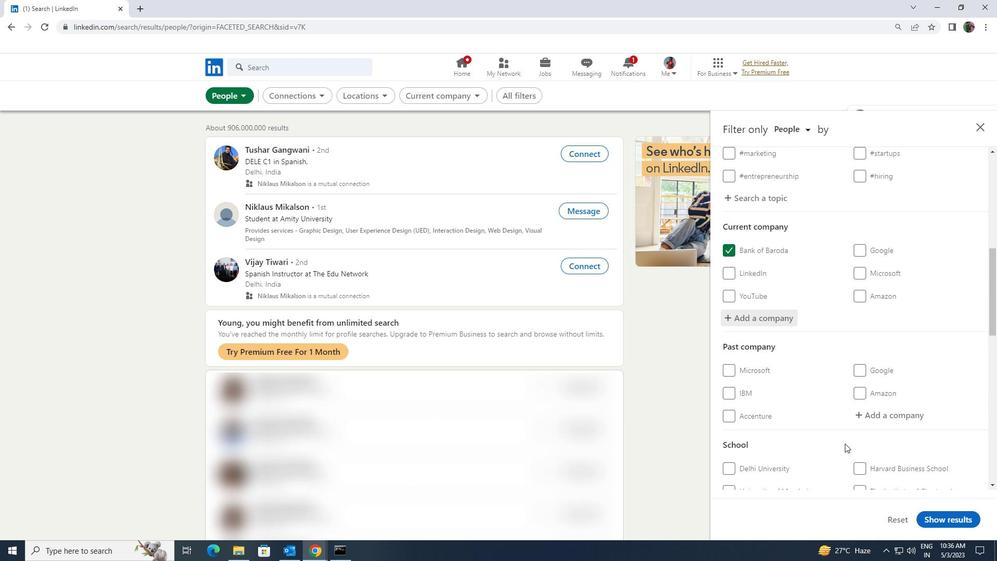 
Action: Mouse moved to (874, 423)
Screenshot: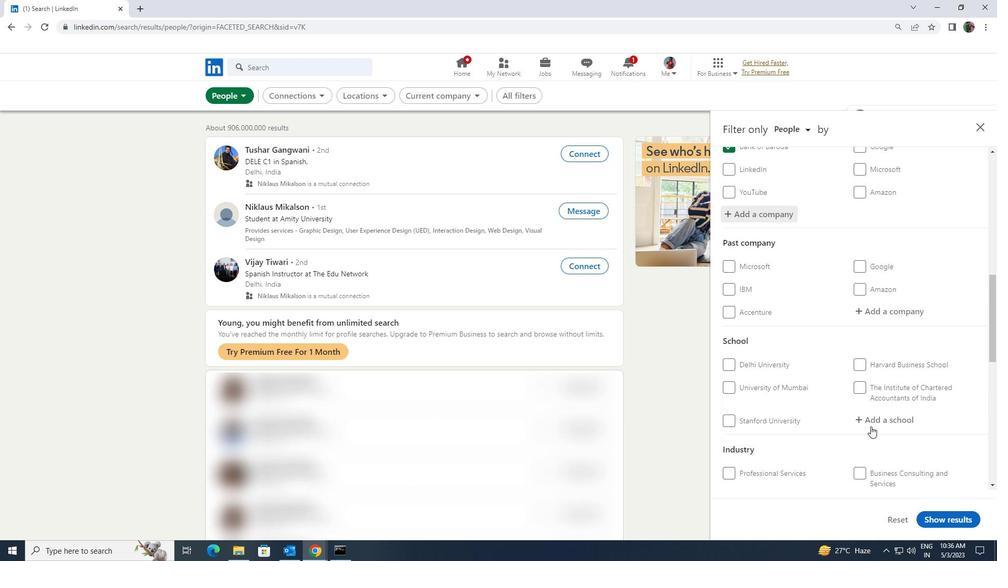 
Action: Mouse pressed left at (874, 423)
Screenshot: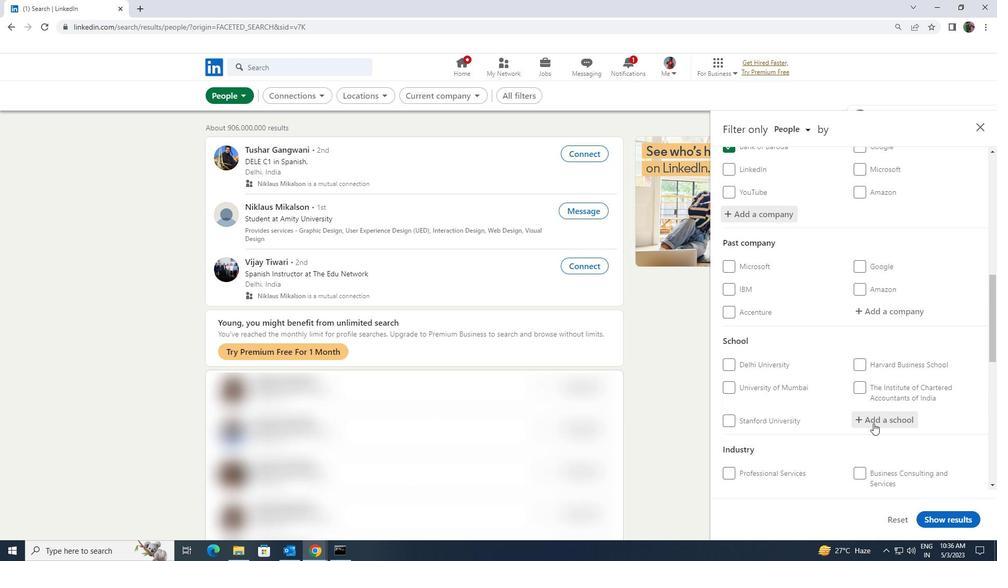 
Action: Key pressed <Key.shift><Key.shift><Key.shift><Key.shift><Key.shift><Key.shift><Key.shift>SHESHA
Screenshot: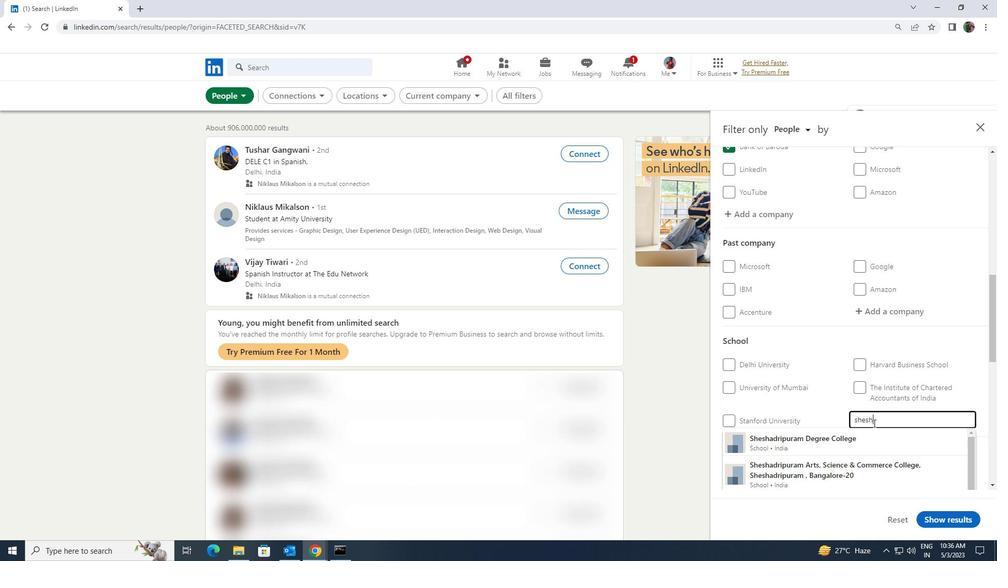 
Action: Mouse moved to (866, 445)
Screenshot: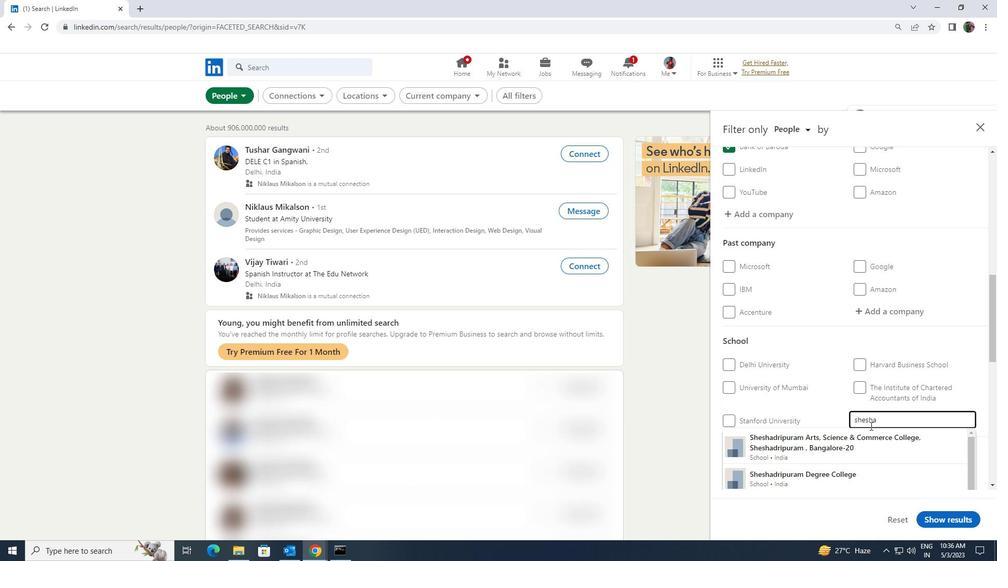 
Action: Mouse pressed left at (866, 445)
Screenshot: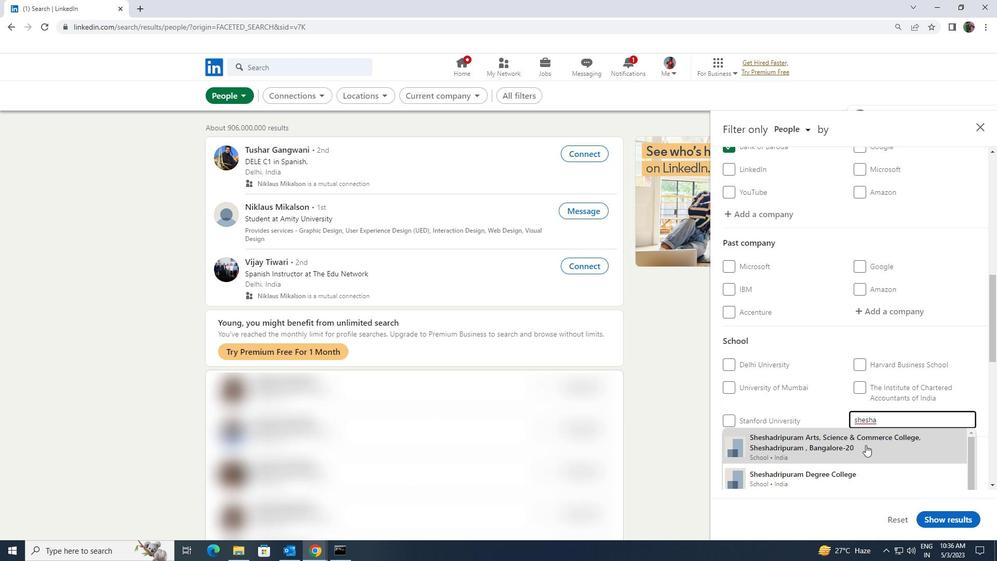
Action: Mouse scrolled (866, 444) with delta (0, 0)
Screenshot: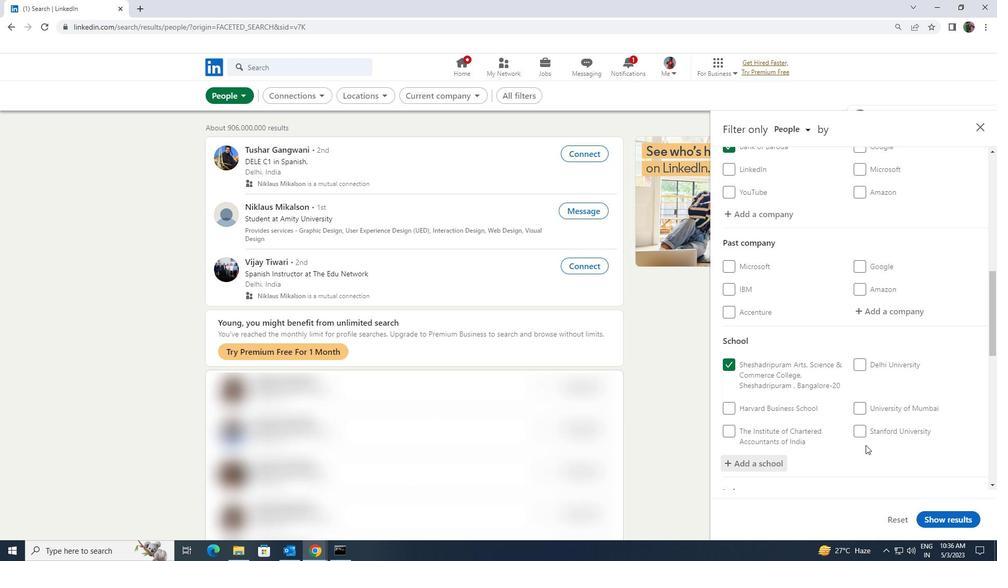 
Action: Mouse scrolled (866, 444) with delta (0, 0)
Screenshot: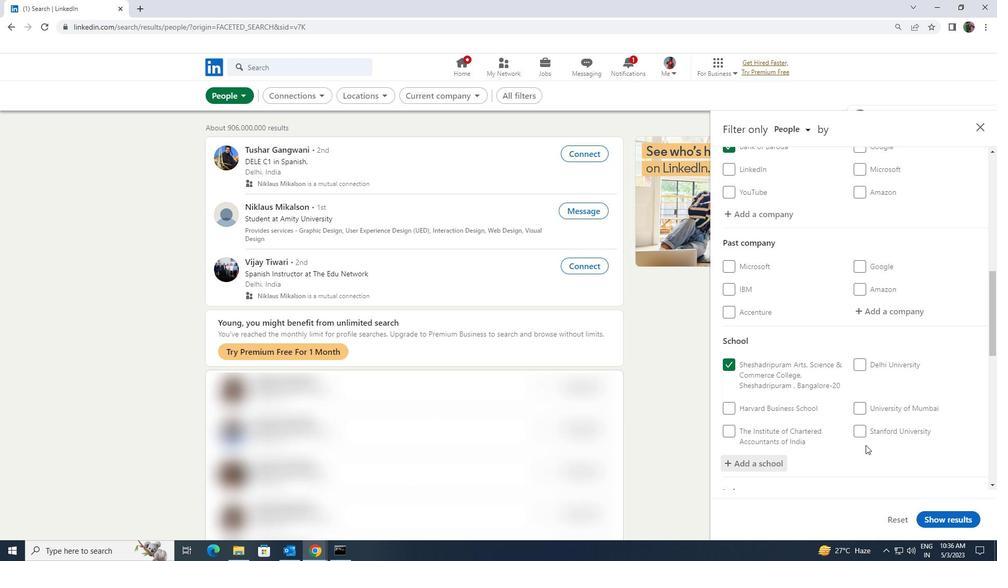 
Action: Mouse scrolled (866, 444) with delta (0, 0)
Screenshot: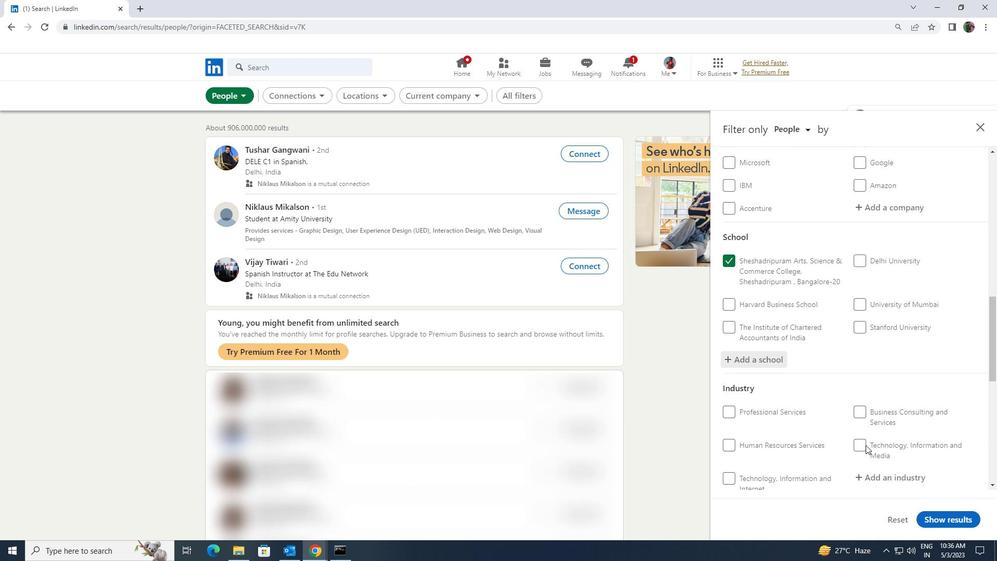 
Action: Mouse moved to (872, 425)
Screenshot: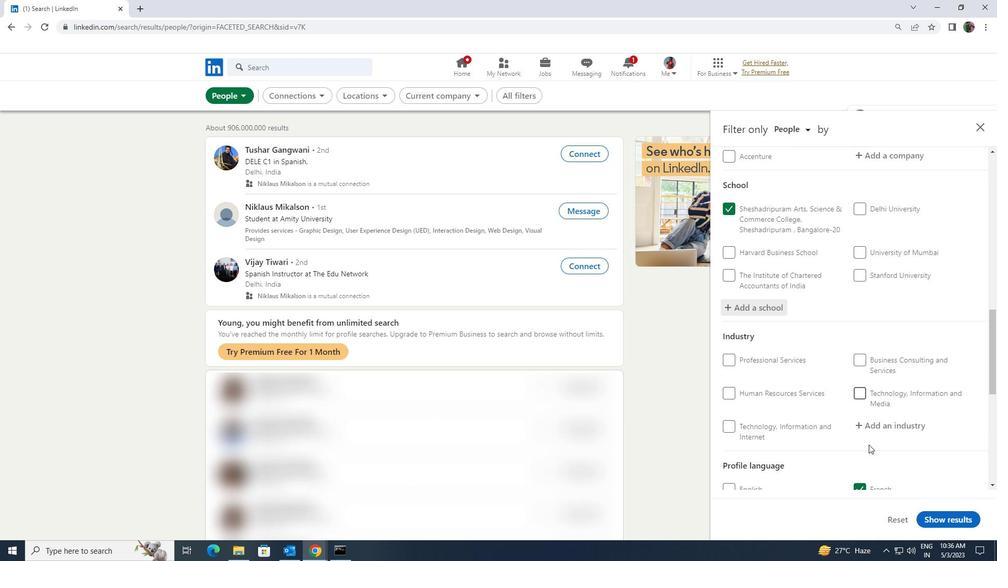 
Action: Mouse pressed left at (872, 425)
Screenshot: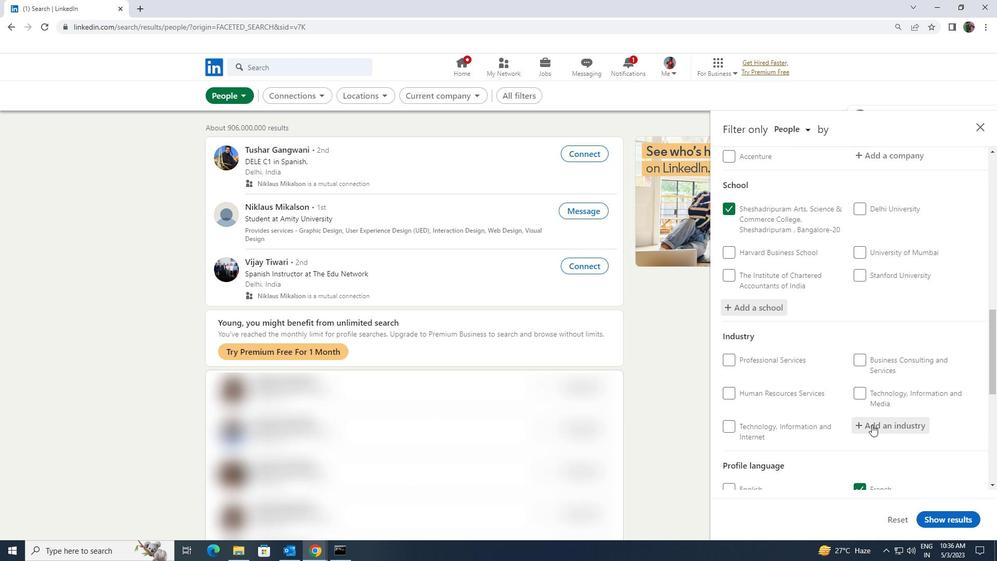 
Action: Key pressed <Key.shift><Key.shift><Key.shift><Key.shift>INSURANCE<Key.space><Key.shift>AG
Screenshot: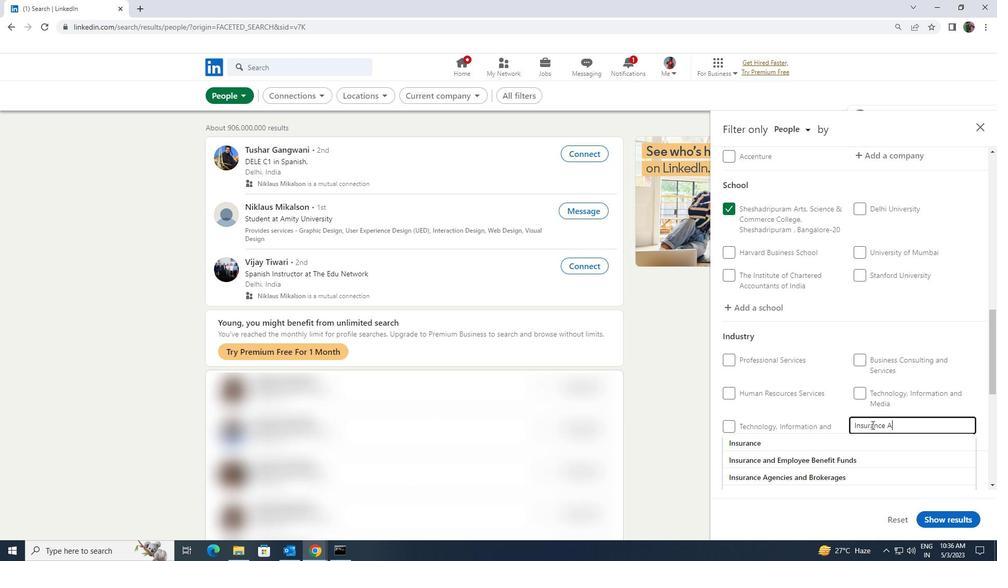 
Action: Mouse moved to (872, 439)
Screenshot: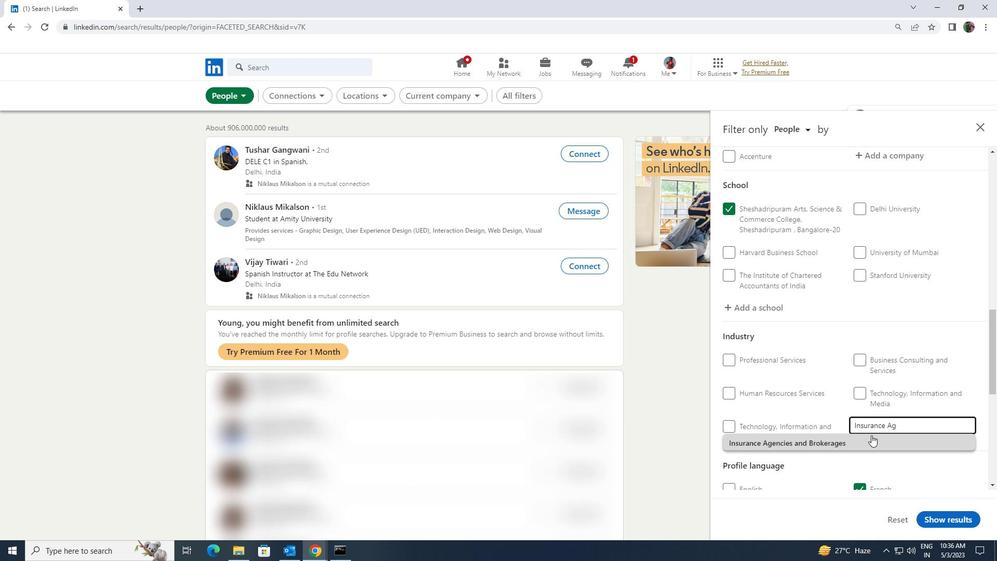 
Action: Mouse pressed left at (872, 439)
Screenshot: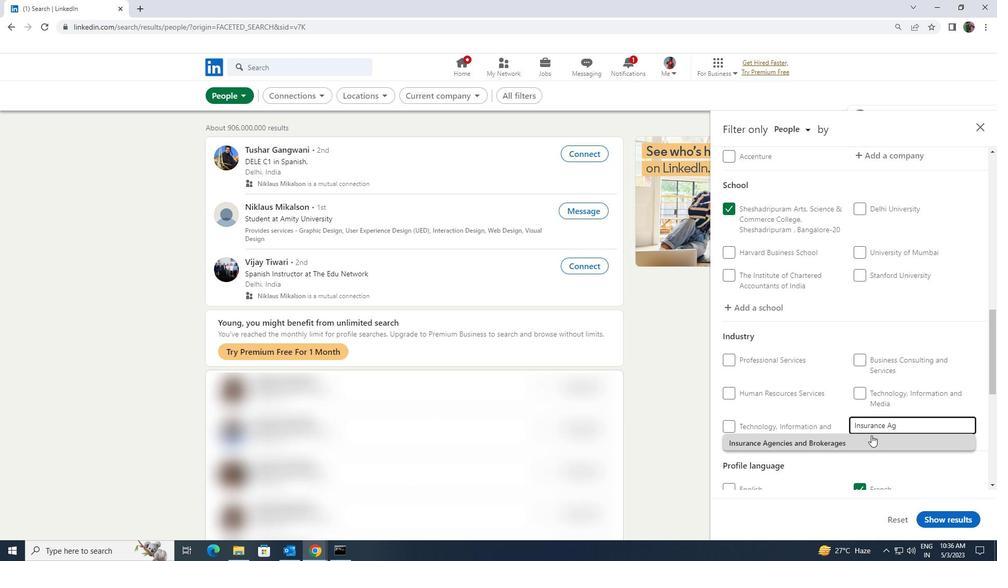 
Action: Mouse scrolled (872, 438) with delta (0, 0)
Screenshot: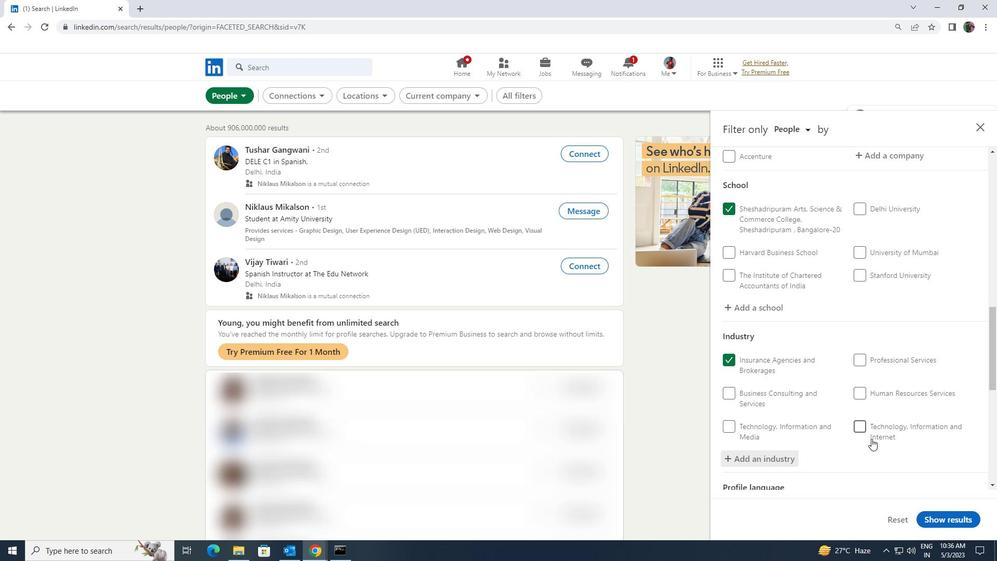 
Action: Mouse scrolled (872, 438) with delta (0, 0)
Screenshot: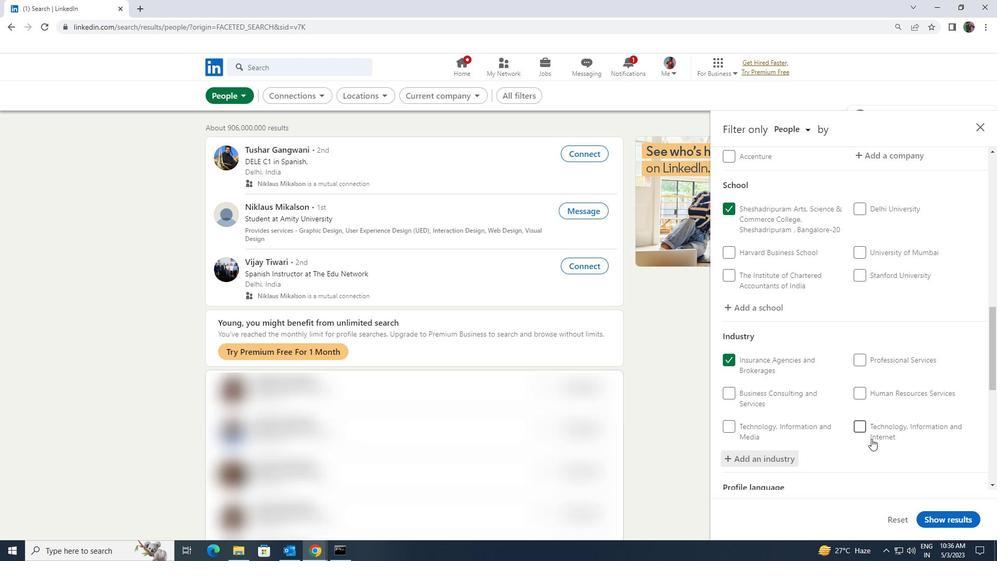 
Action: Mouse scrolled (872, 438) with delta (0, 0)
Screenshot: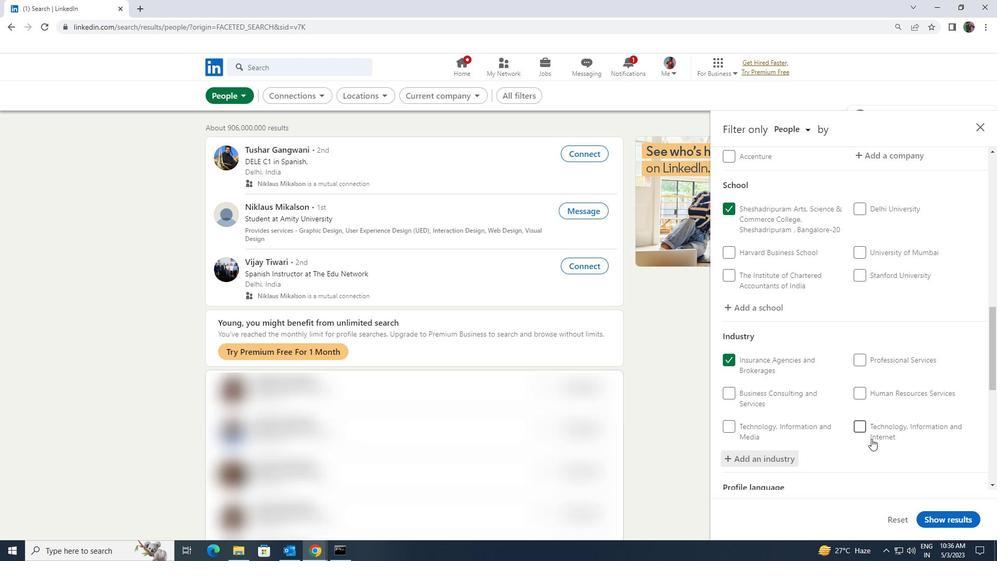 
Action: Mouse scrolled (872, 438) with delta (0, 0)
Screenshot: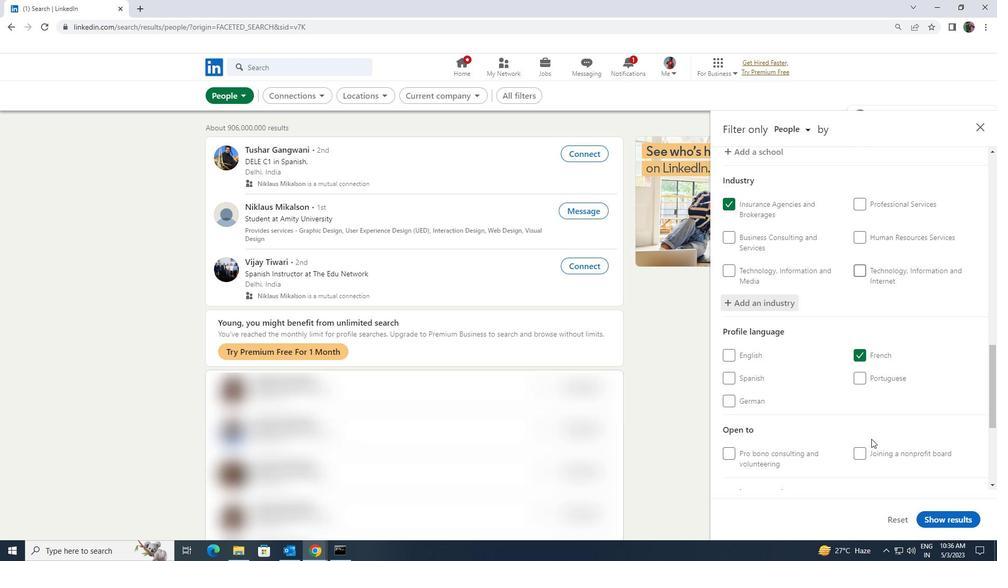 
Action: Mouse scrolled (872, 438) with delta (0, 0)
Screenshot: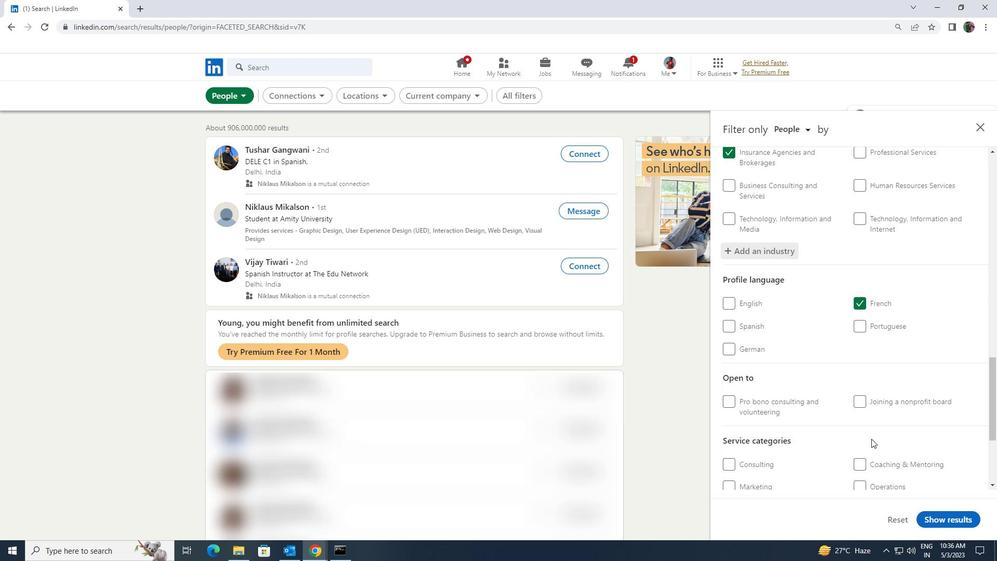 
Action: Mouse scrolled (872, 438) with delta (0, 0)
Screenshot: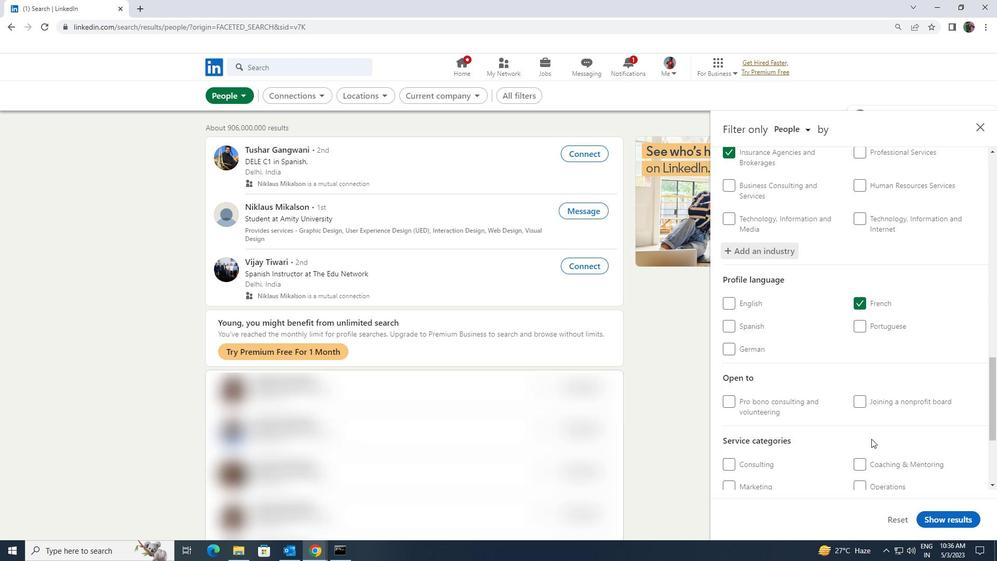 
Action: Mouse moved to (875, 405)
Screenshot: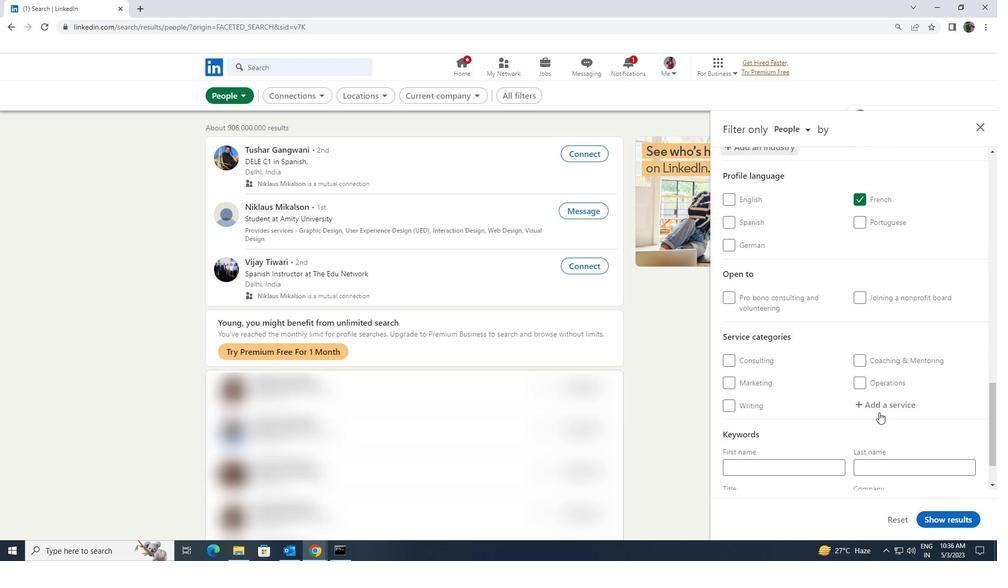 
Action: Mouse pressed left at (875, 405)
Screenshot: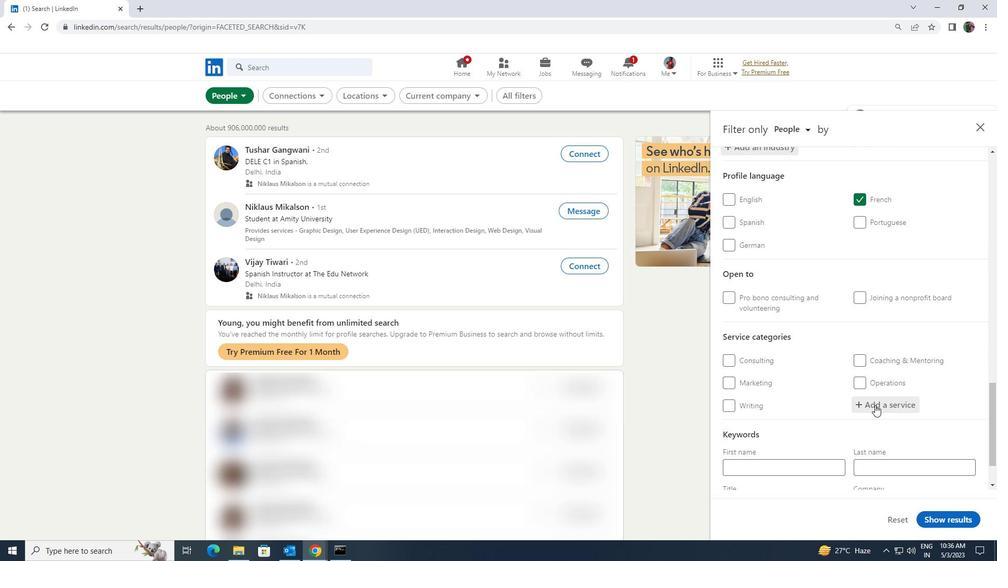 
Action: Key pressed <Key.shift><Key.shift><Key.shift><Key.shift><Key.shift><Key.shift><Key.shift><Key.shift>GRAPHIC<Key.space>
Screenshot: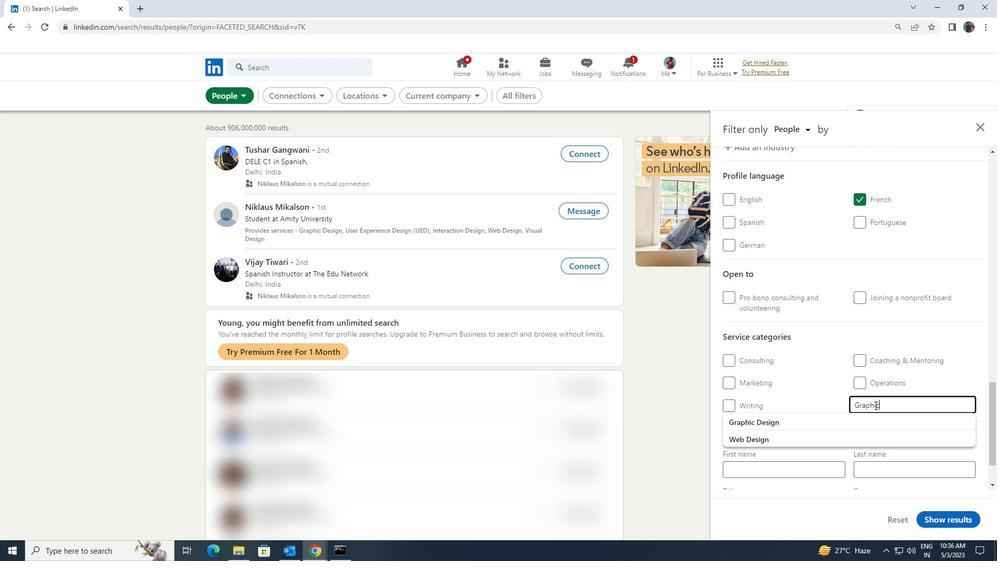 
Action: Mouse moved to (869, 418)
Screenshot: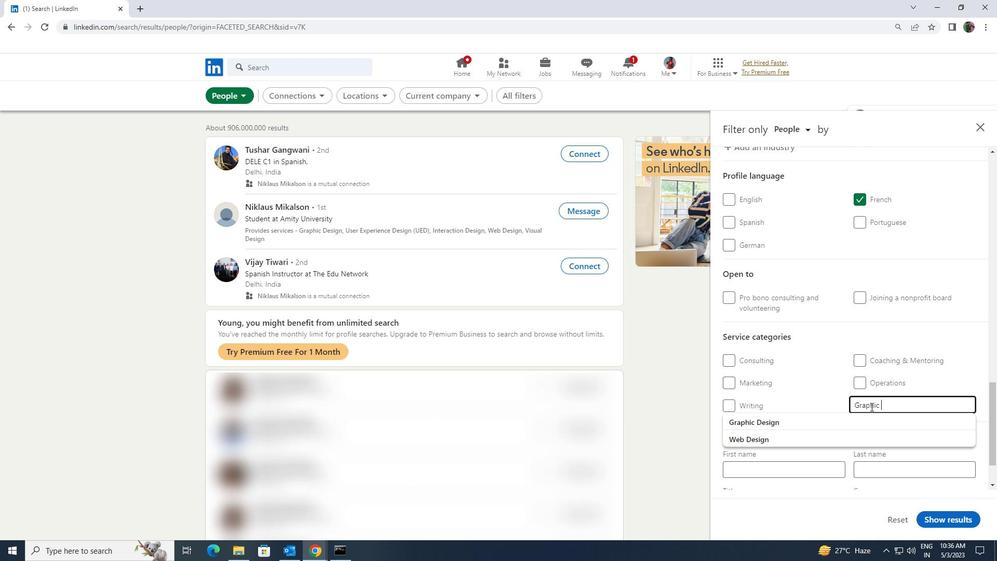 
Action: Mouse pressed left at (869, 418)
Screenshot: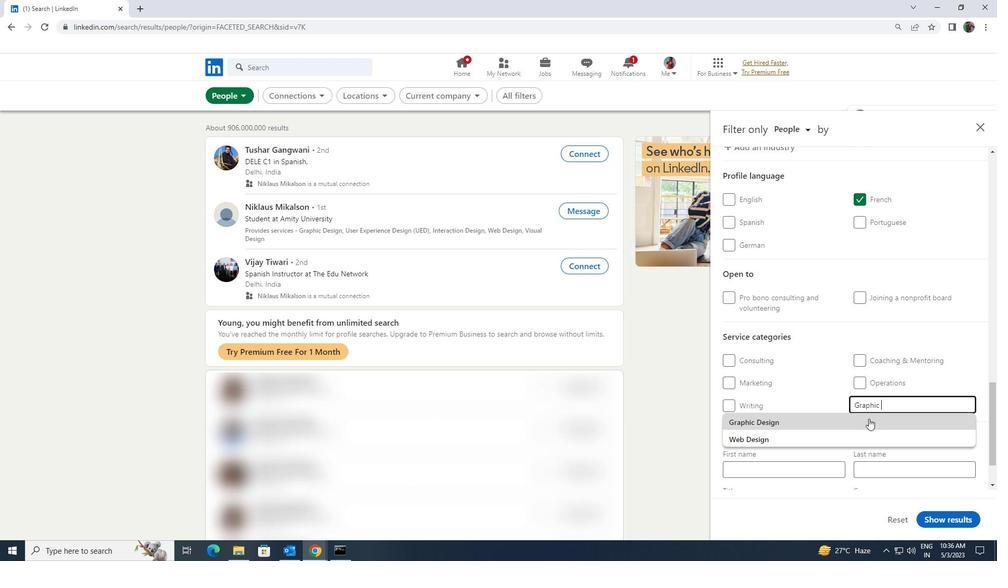 
Action: Mouse moved to (867, 419)
Screenshot: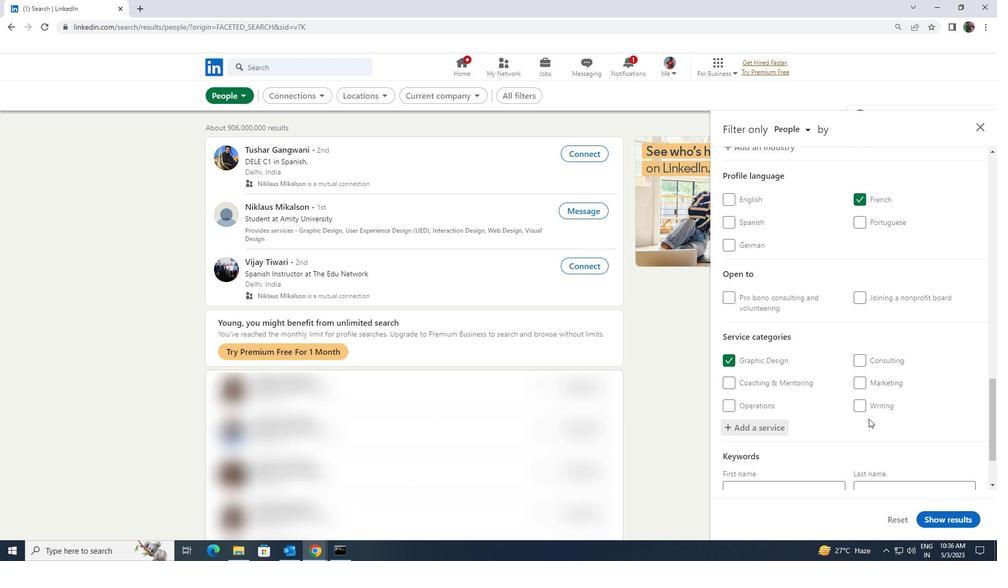 
Action: Mouse scrolled (867, 419) with delta (0, 0)
Screenshot: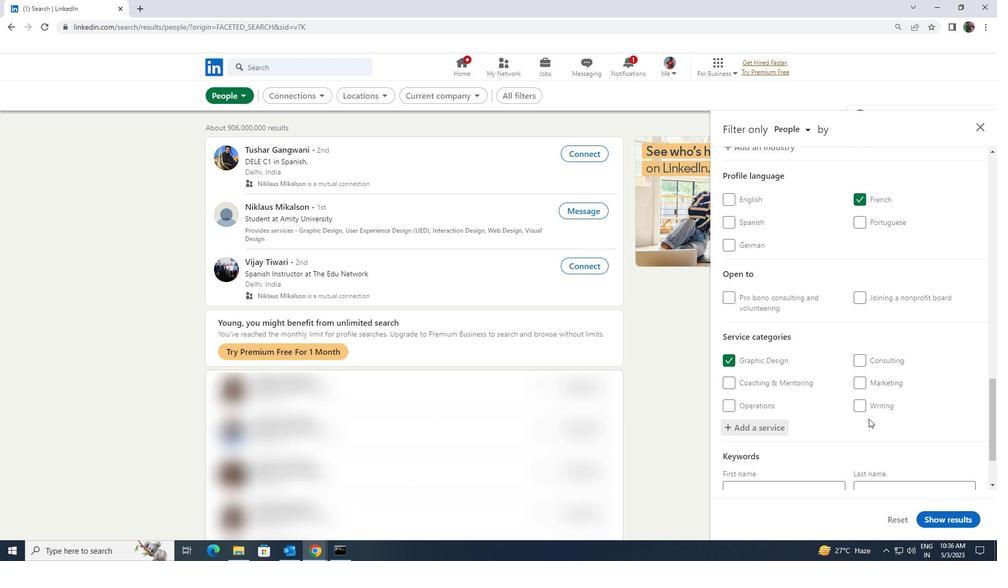
Action: Mouse moved to (866, 419)
Screenshot: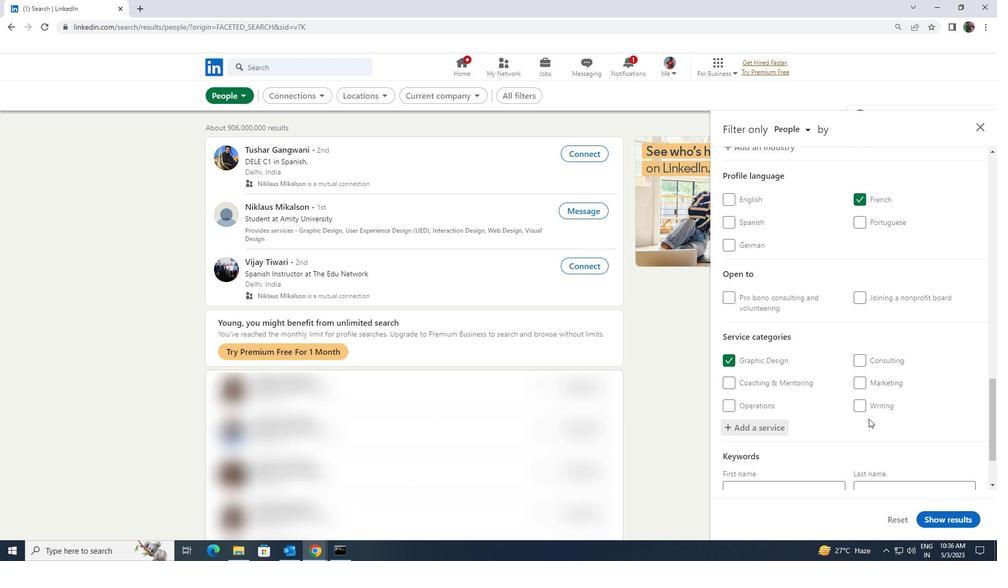 
Action: Mouse scrolled (866, 419) with delta (0, 0)
Screenshot: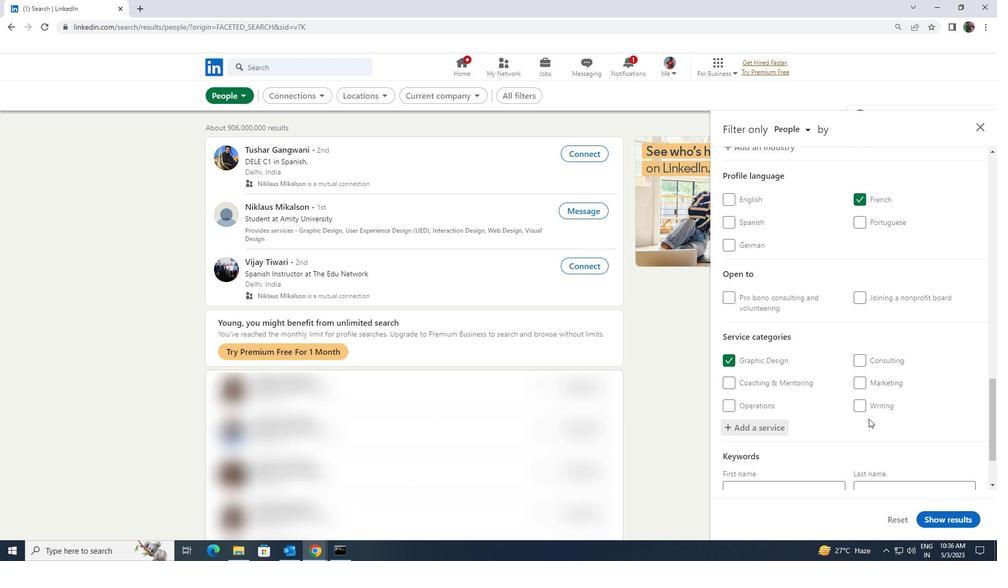 
Action: Mouse moved to (866, 420)
Screenshot: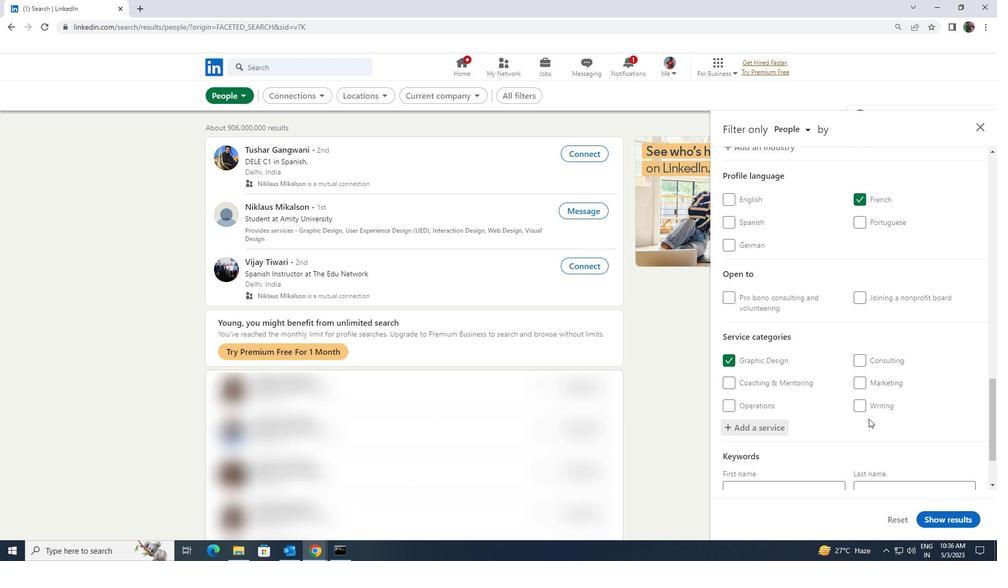 
Action: Mouse scrolled (866, 420) with delta (0, 0)
Screenshot: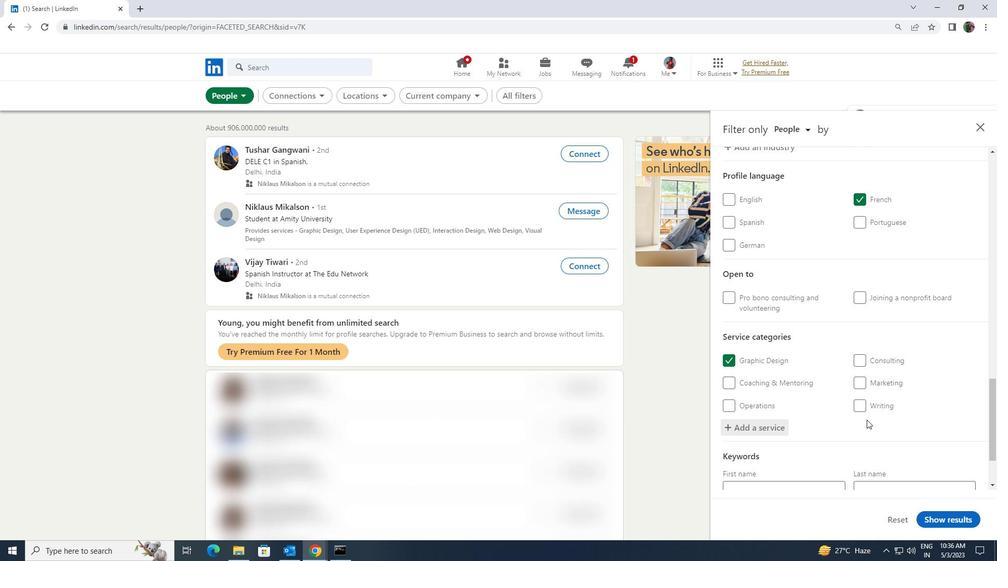 
Action: Mouse moved to (840, 444)
Screenshot: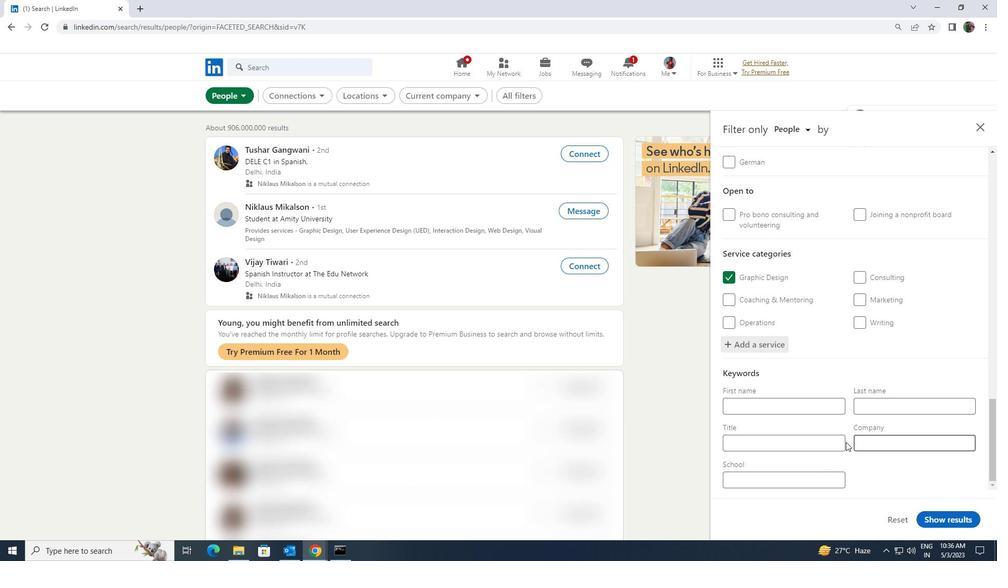 
Action: Mouse pressed left at (840, 444)
Screenshot: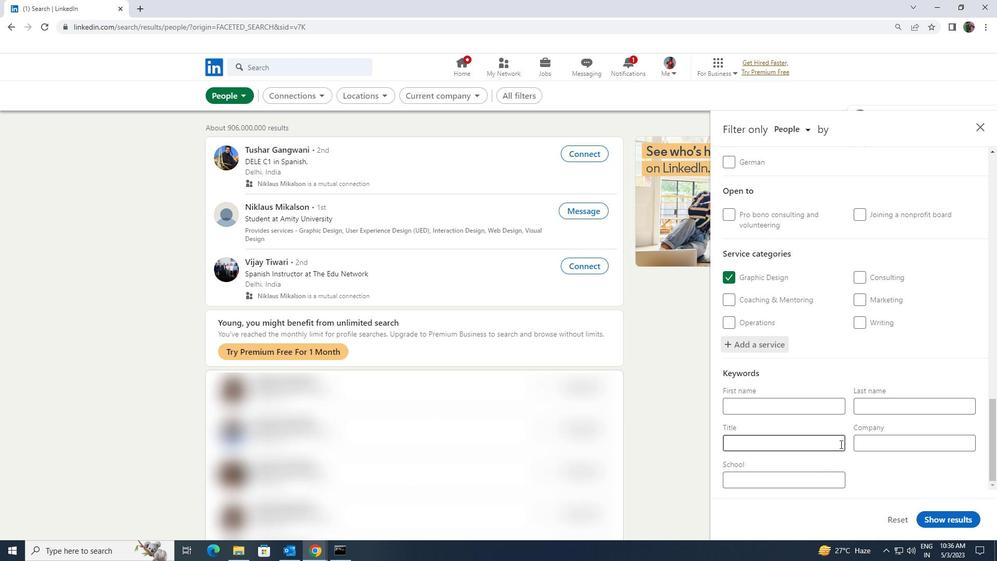 
Action: Key pressed <Key.shift><Key.shift><Key.shift><Key.shift><Key.shift><Key.shift><Key.shift><Key.shift><Key.shift><Key.shift><Key.shift><Key.shift><Key.shift><Key.shift><Key.shift><Key.shift><Key.shift><Key.shift><Key.shift><Key.shift><Key.shift><Key.shift><Key.shift><Key.shift><Key.shift>SOUND<Key.space><Key.shift><Key.shift><Key.shift><Key.shift><Key.shift><Key.shift>ENGINEER
Screenshot: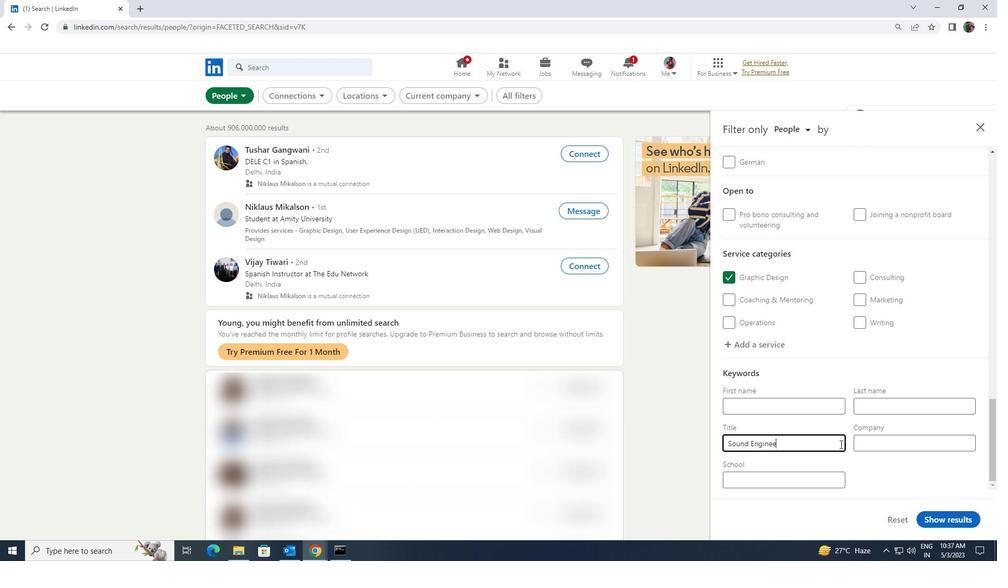 
Action: Mouse moved to (927, 515)
Screenshot: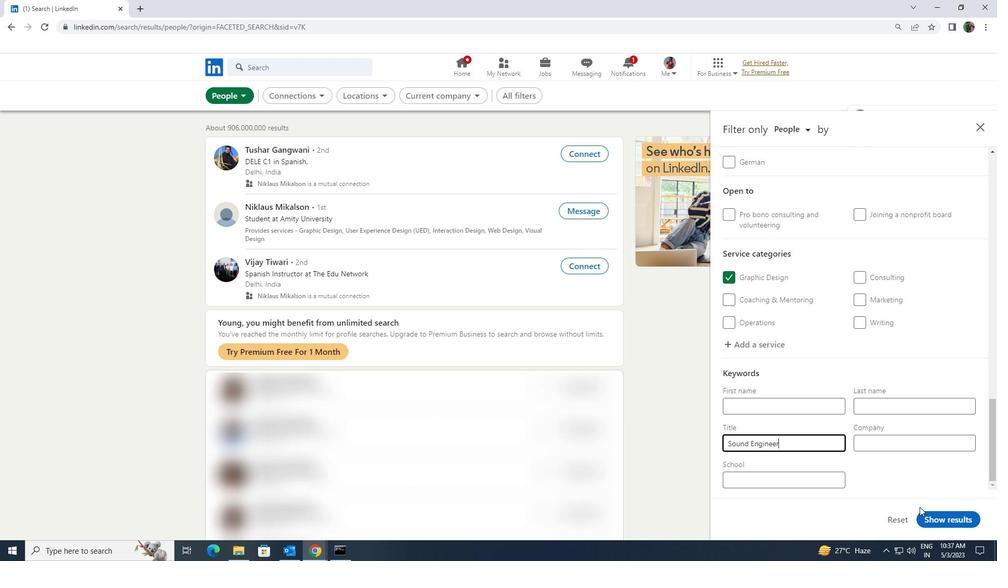
Action: Mouse pressed left at (927, 515)
Screenshot: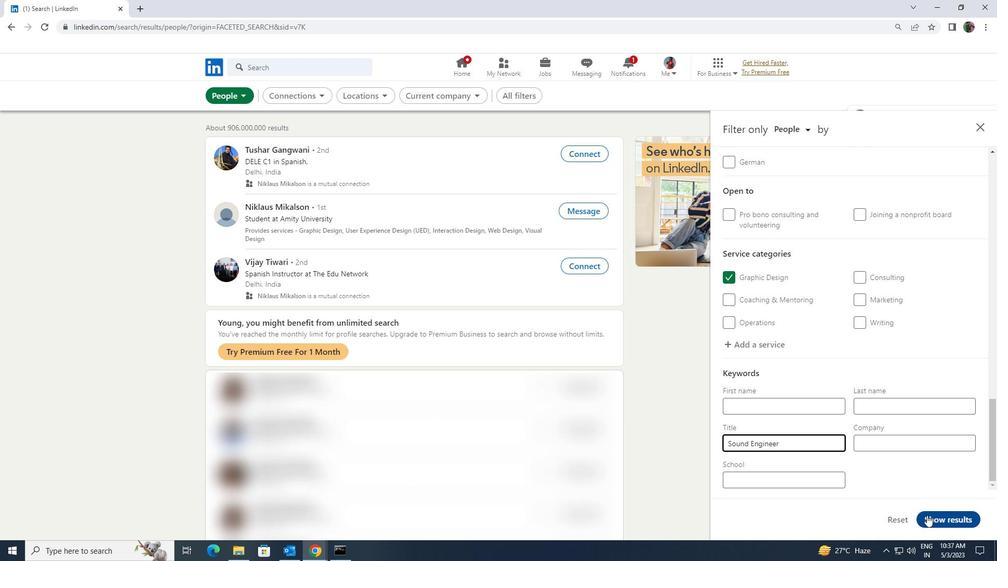 
